 Task: Create a due date automation trigger when advanced on, on the monday after a card is due add basic without the yellow label at 11:00 AM.
Action: Mouse moved to (1190, 351)
Screenshot: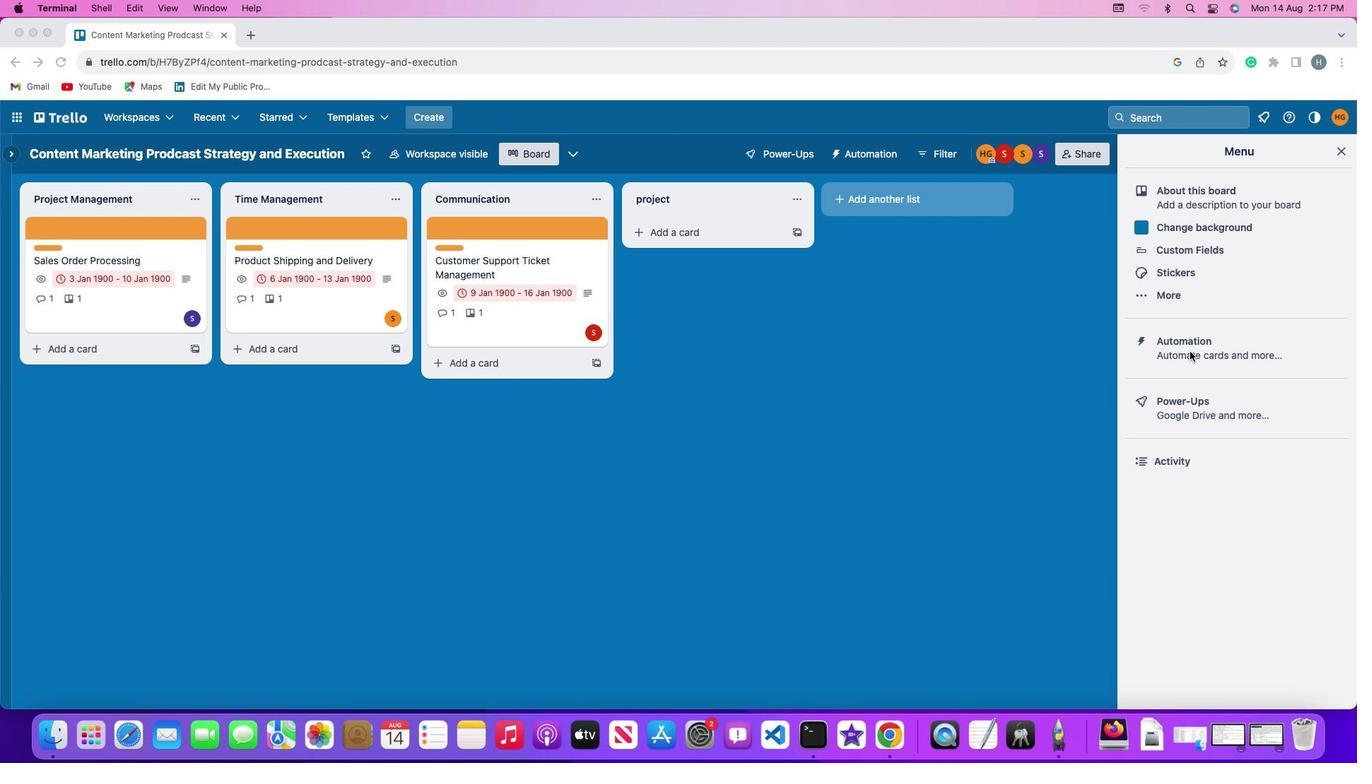 
Action: Mouse pressed left at (1190, 351)
Screenshot: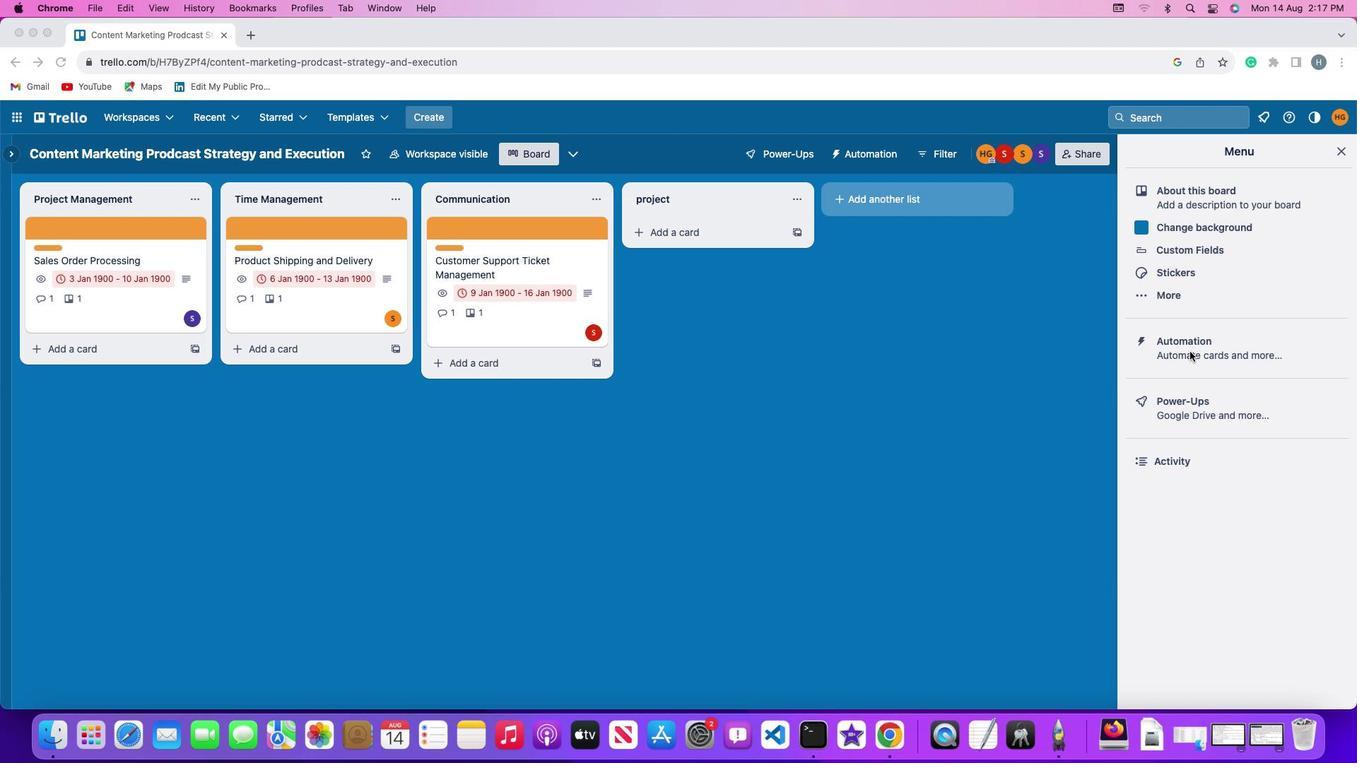 
Action: Mouse pressed left at (1190, 351)
Screenshot: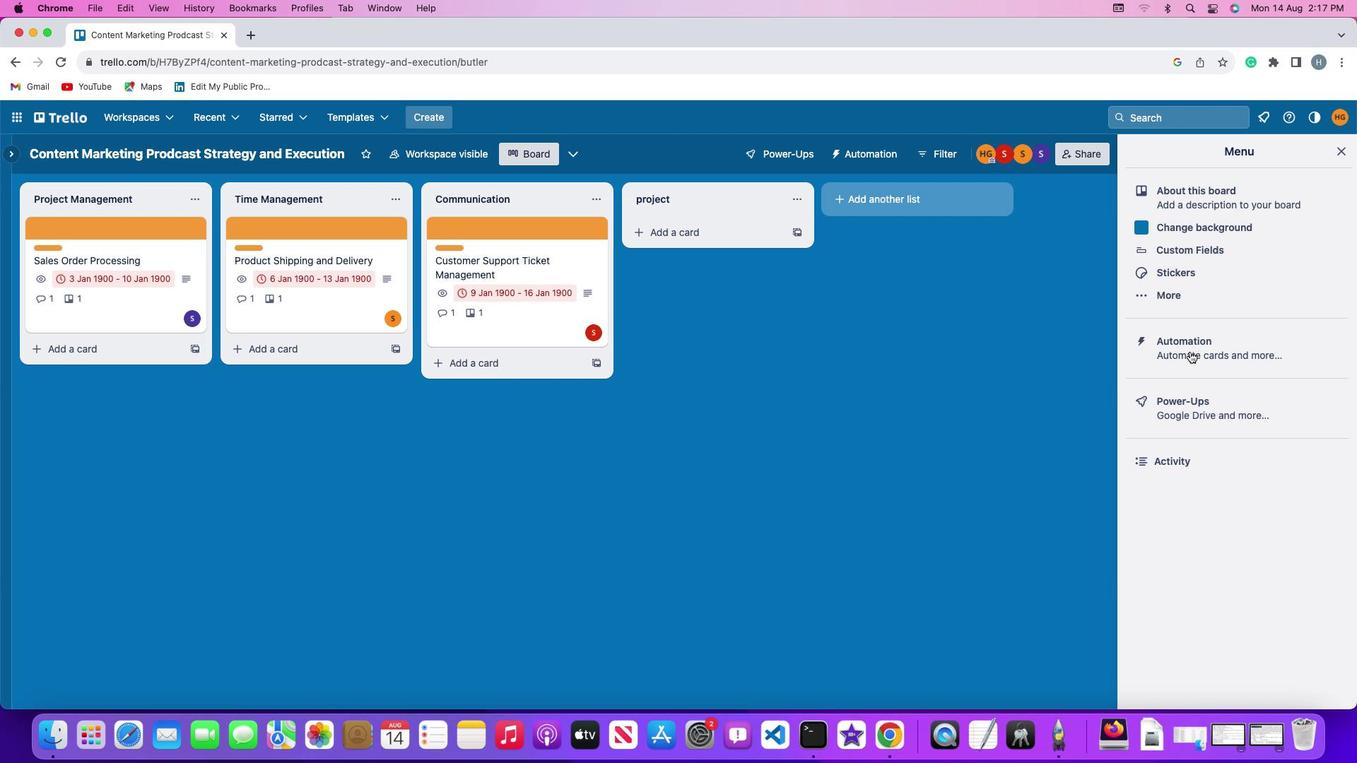 
Action: Mouse moved to (94, 337)
Screenshot: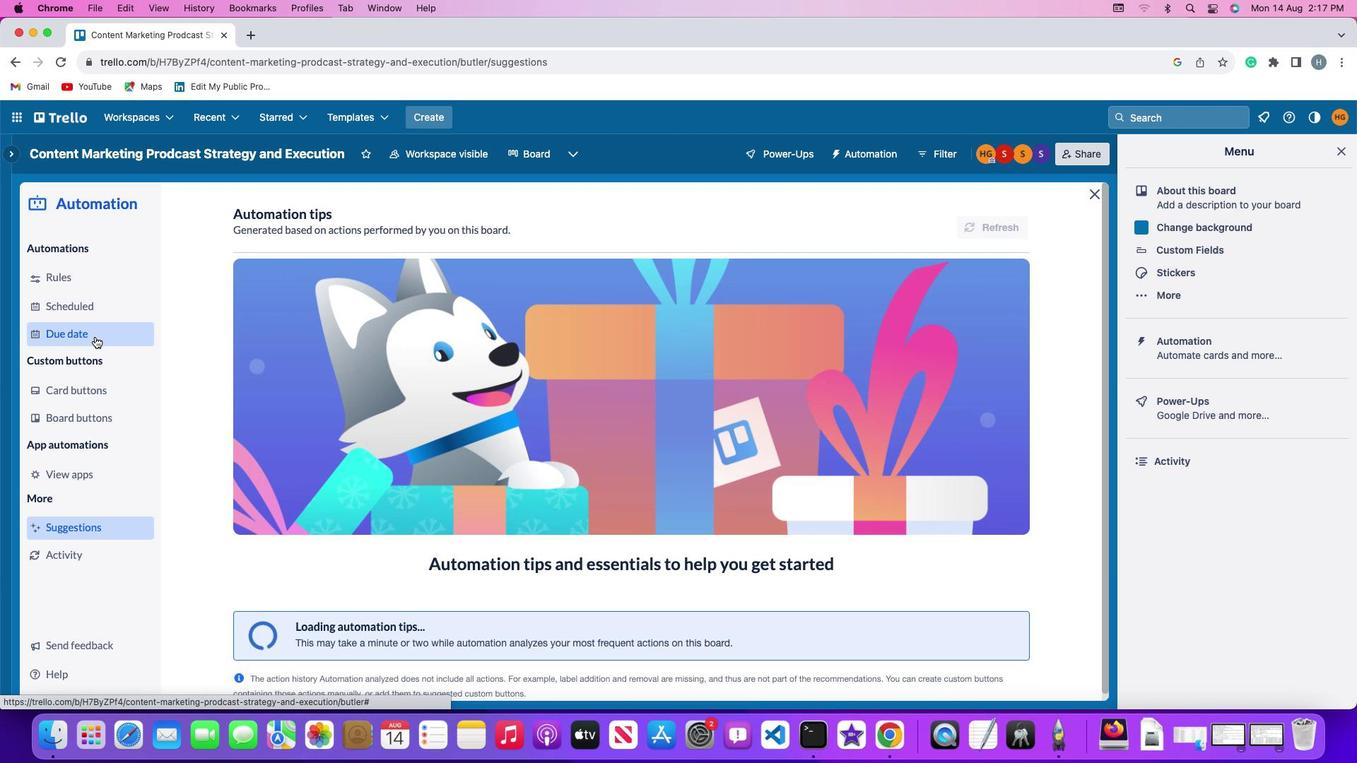 
Action: Mouse pressed left at (94, 337)
Screenshot: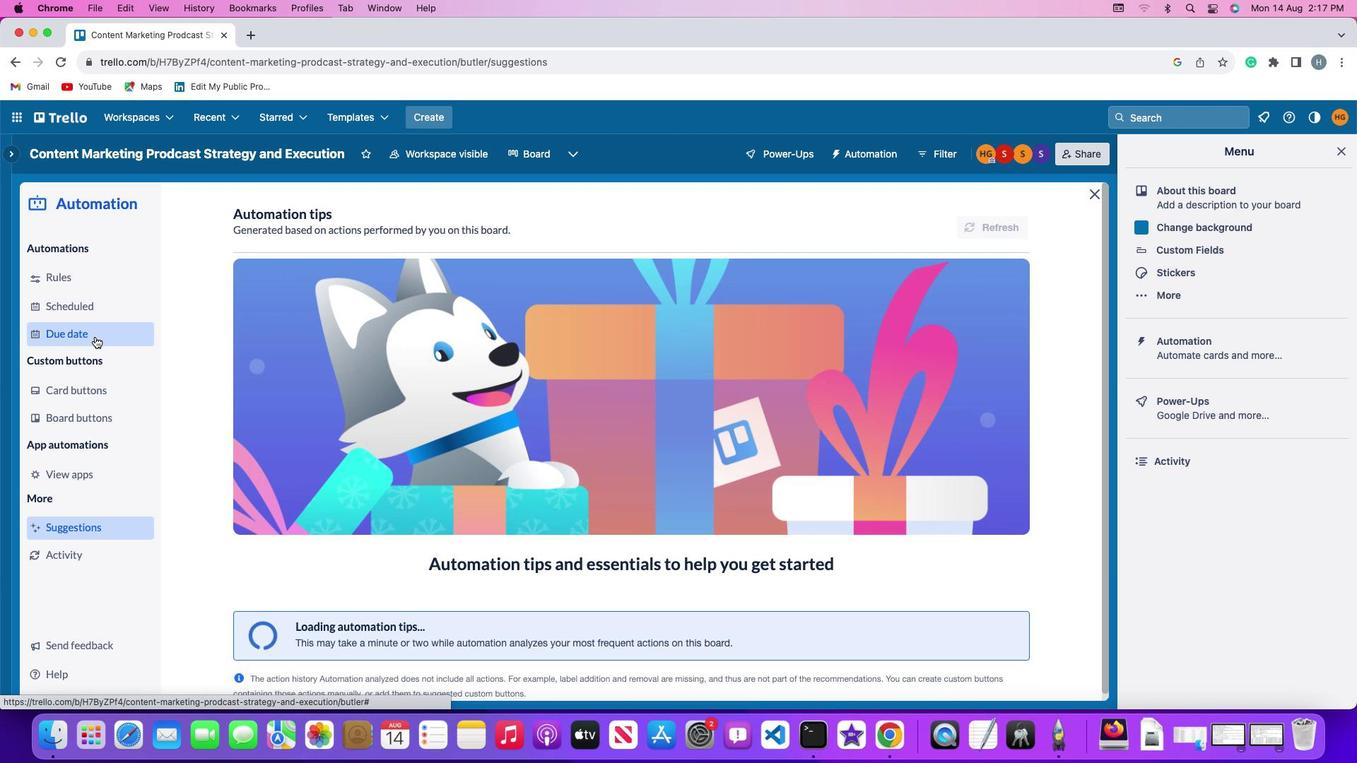 
Action: Mouse moved to (938, 217)
Screenshot: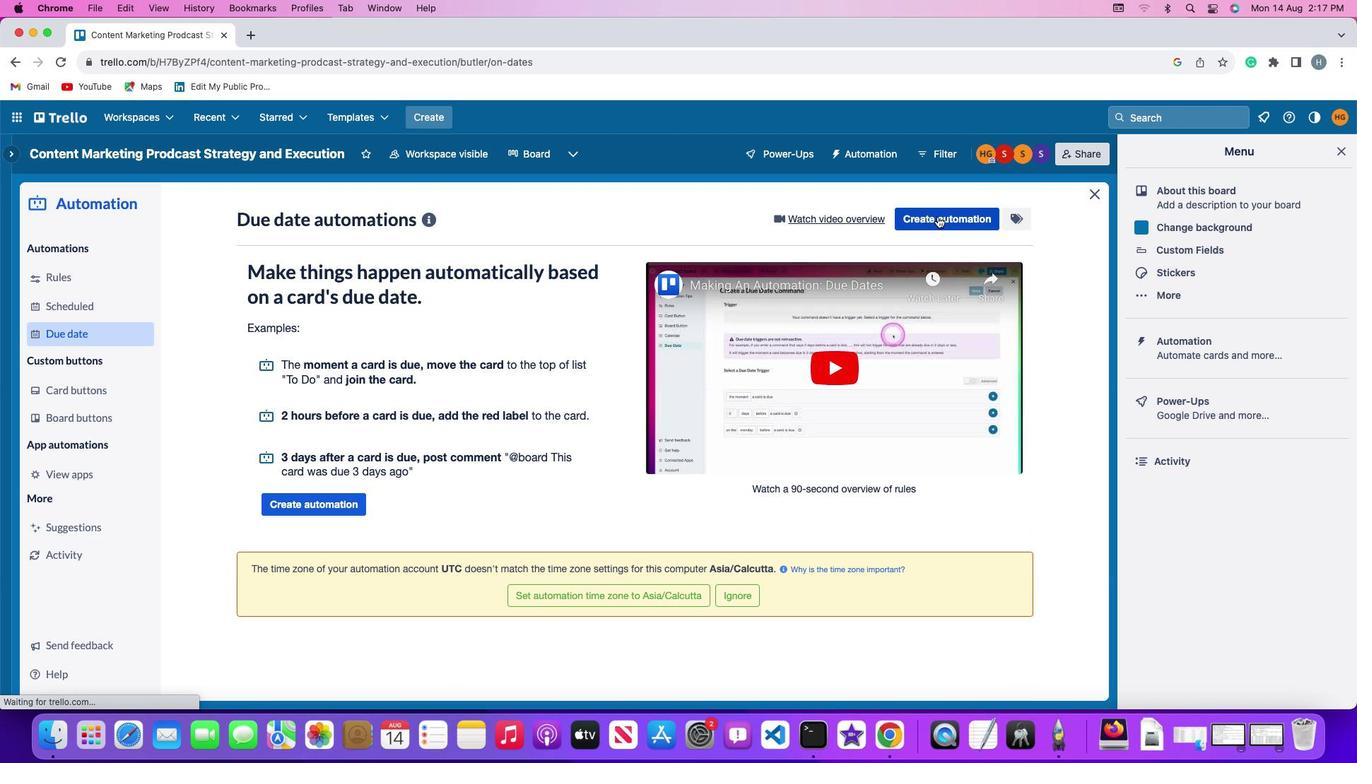 
Action: Mouse pressed left at (938, 217)
Screenshot: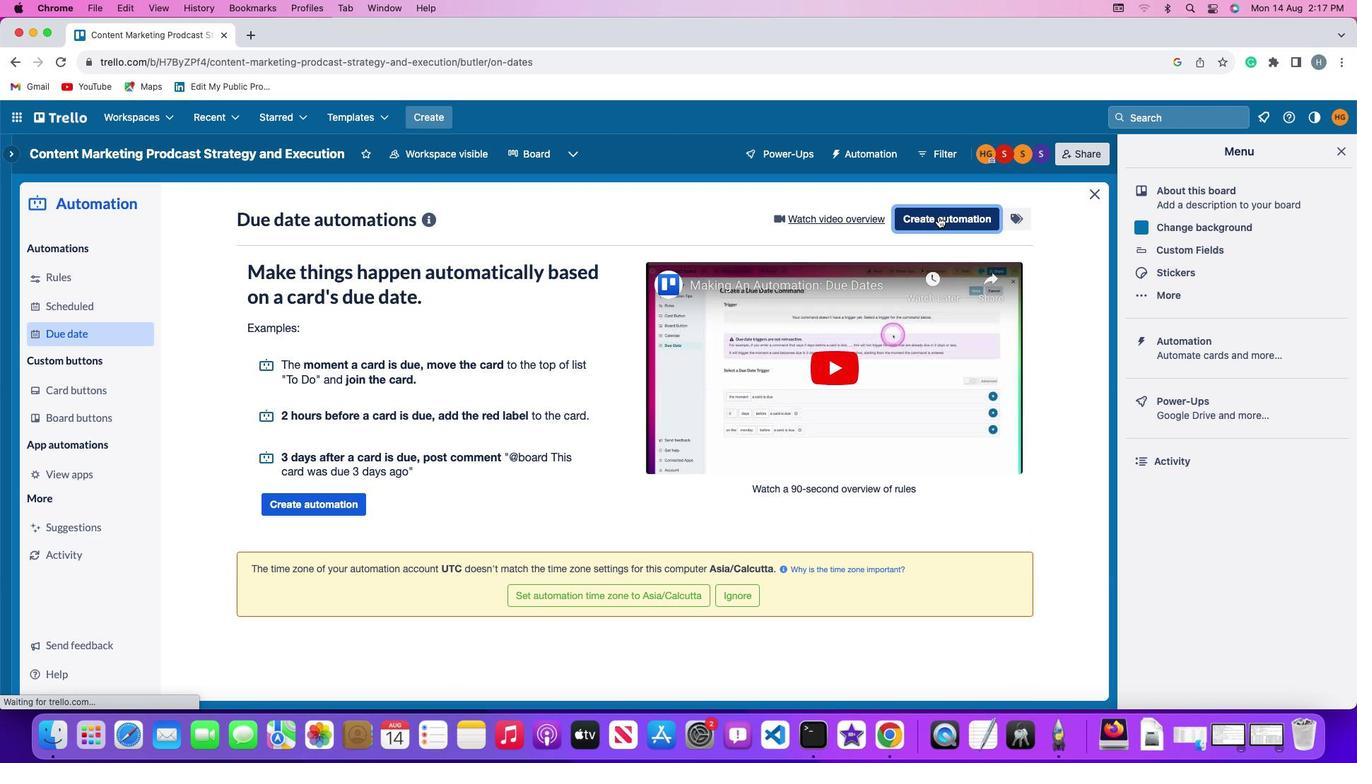 
Action: Mouse moved to (355, 352)
Screenshot: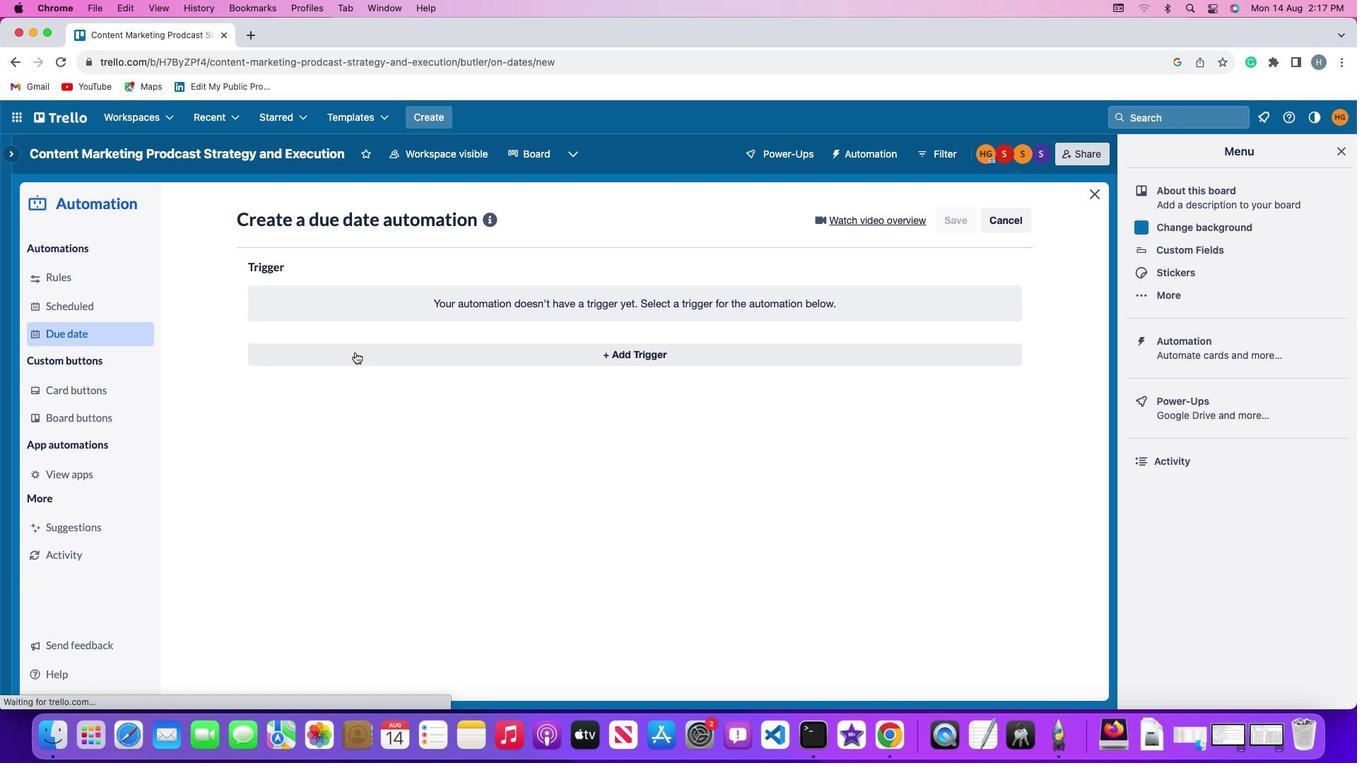 
Action: Mouse pressed left at (355, 352)
Screenshot: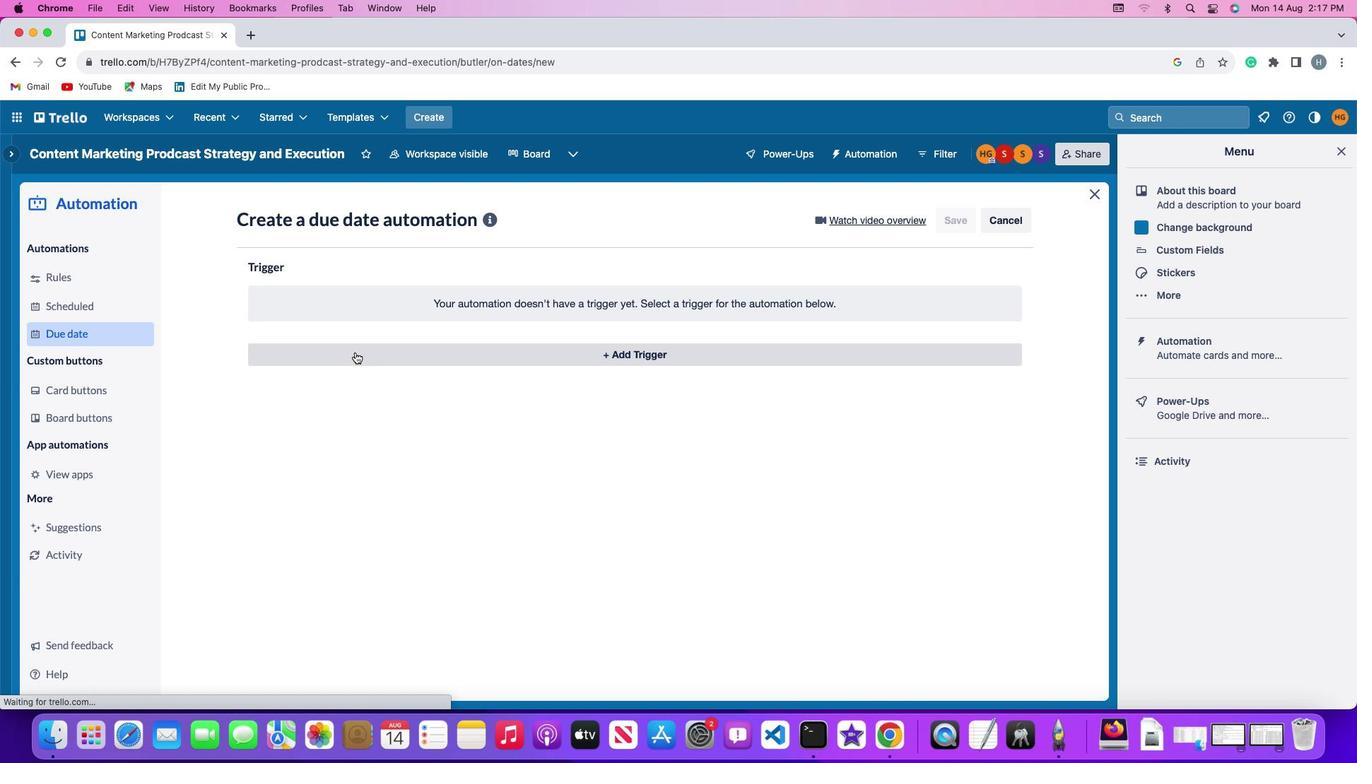
Action: Mouse moved to (321, 612)
Screenshot: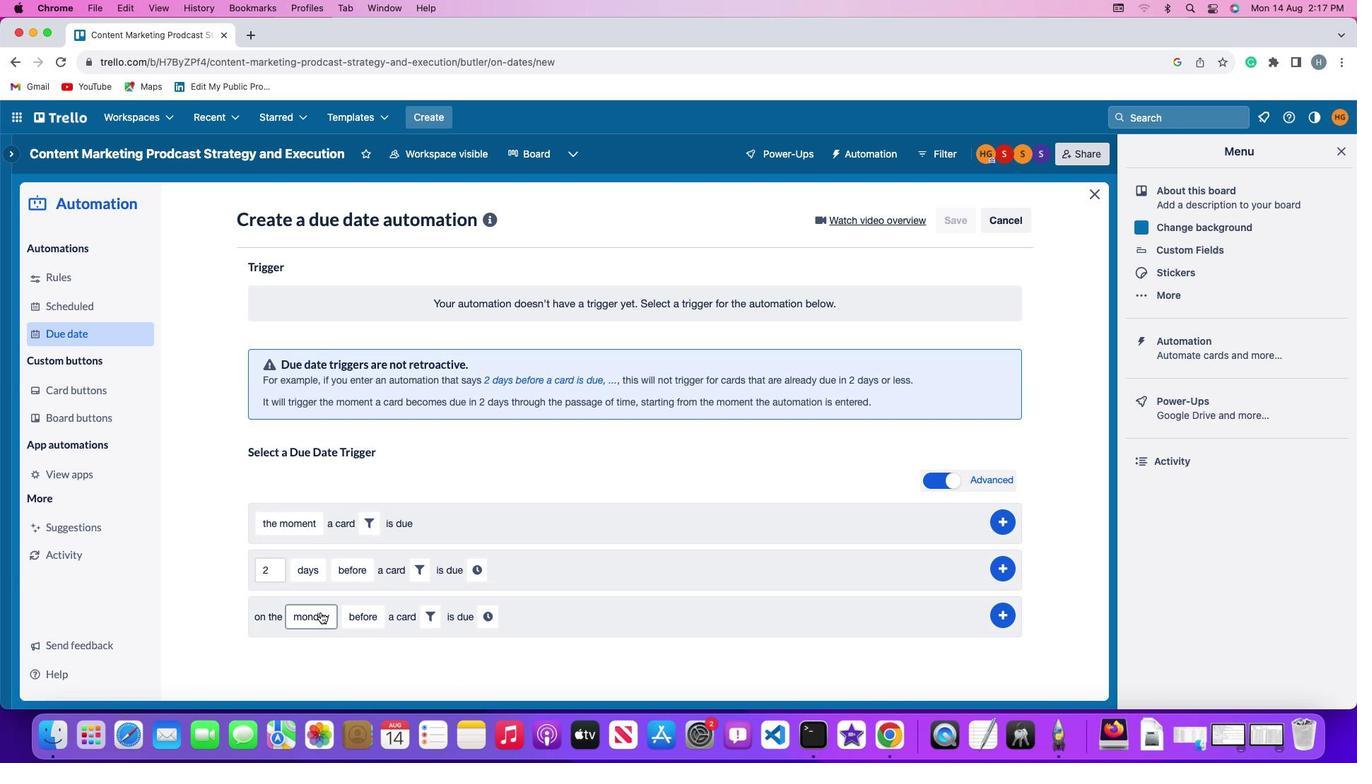 
Action: Mouse pressed left at (321, 612)
Screenshot: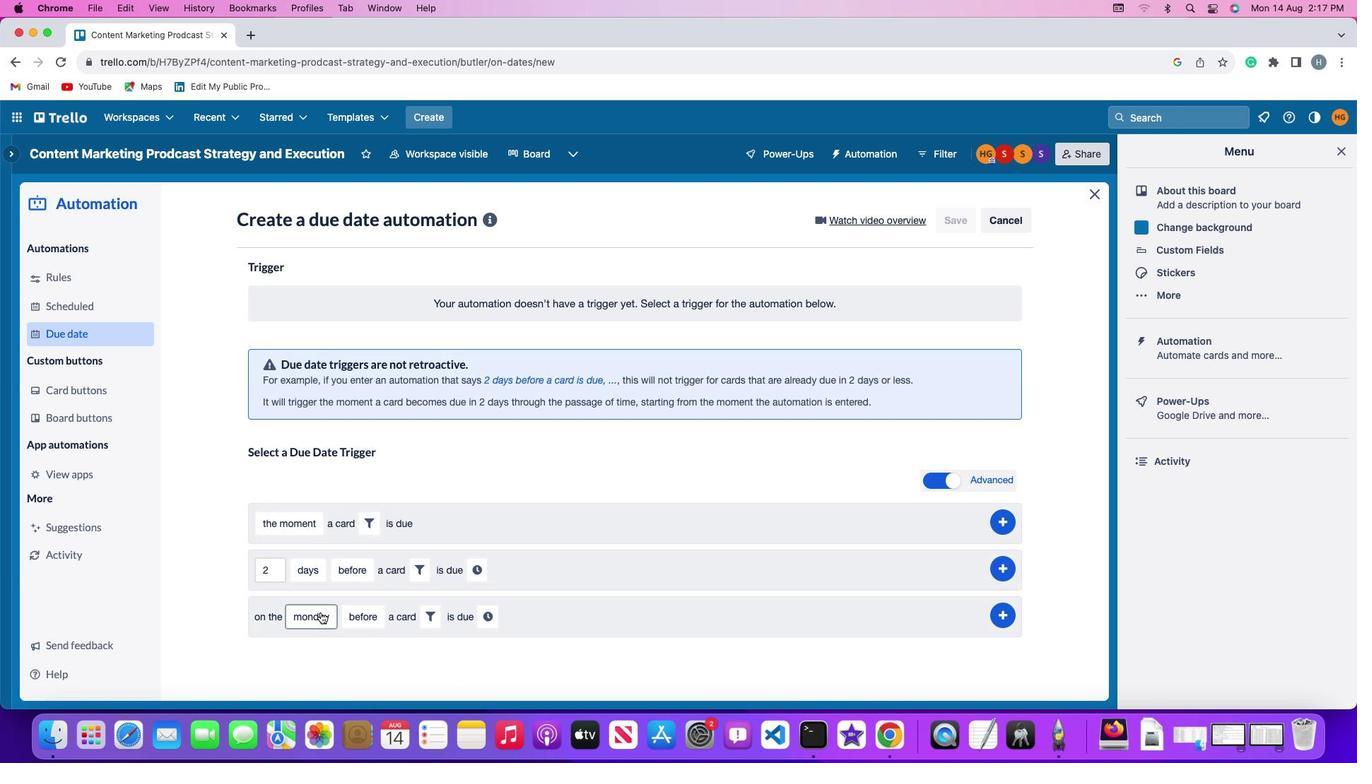 
Action: Mouse moved to (340, 426)
Screenshot: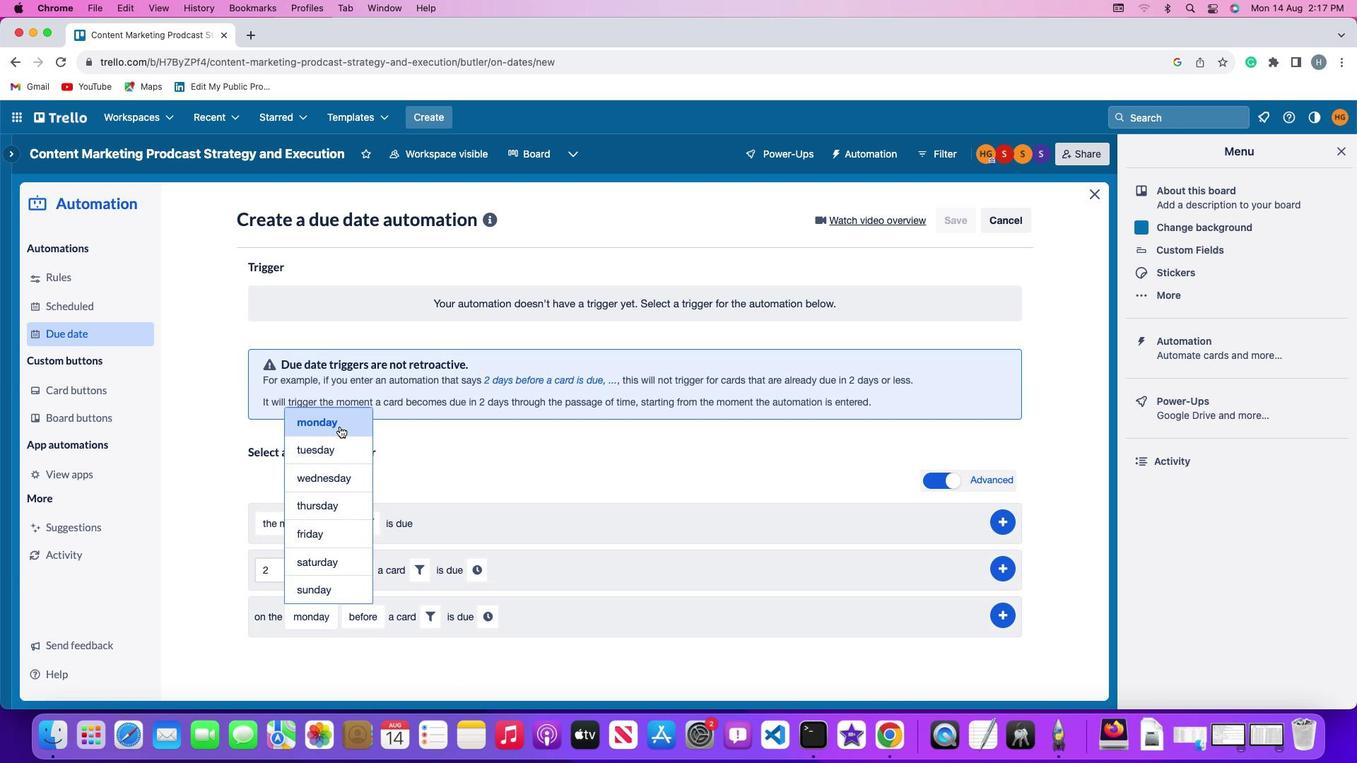 
Action: Mouse pressed left at (340, 426)
Screenshot: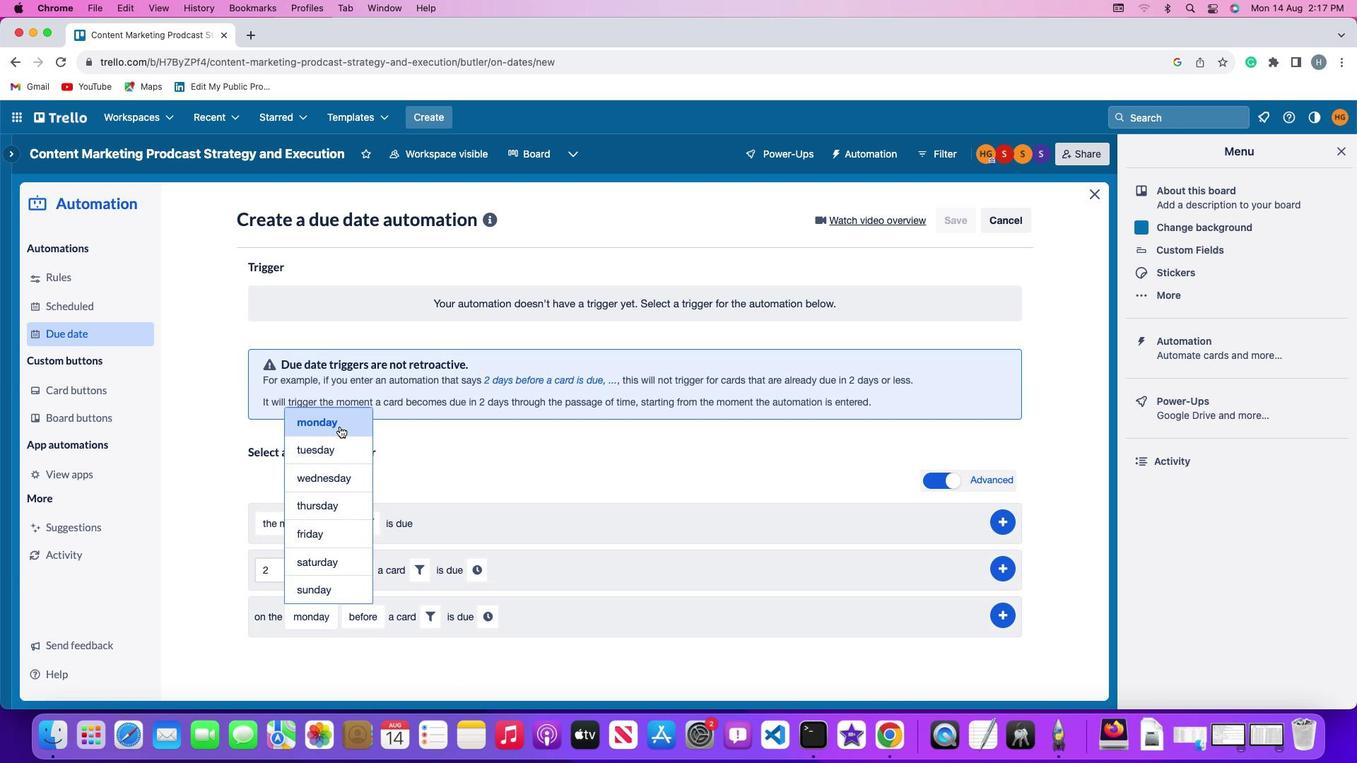 
Action: Mouse moved to (369, 612)
Screenshot: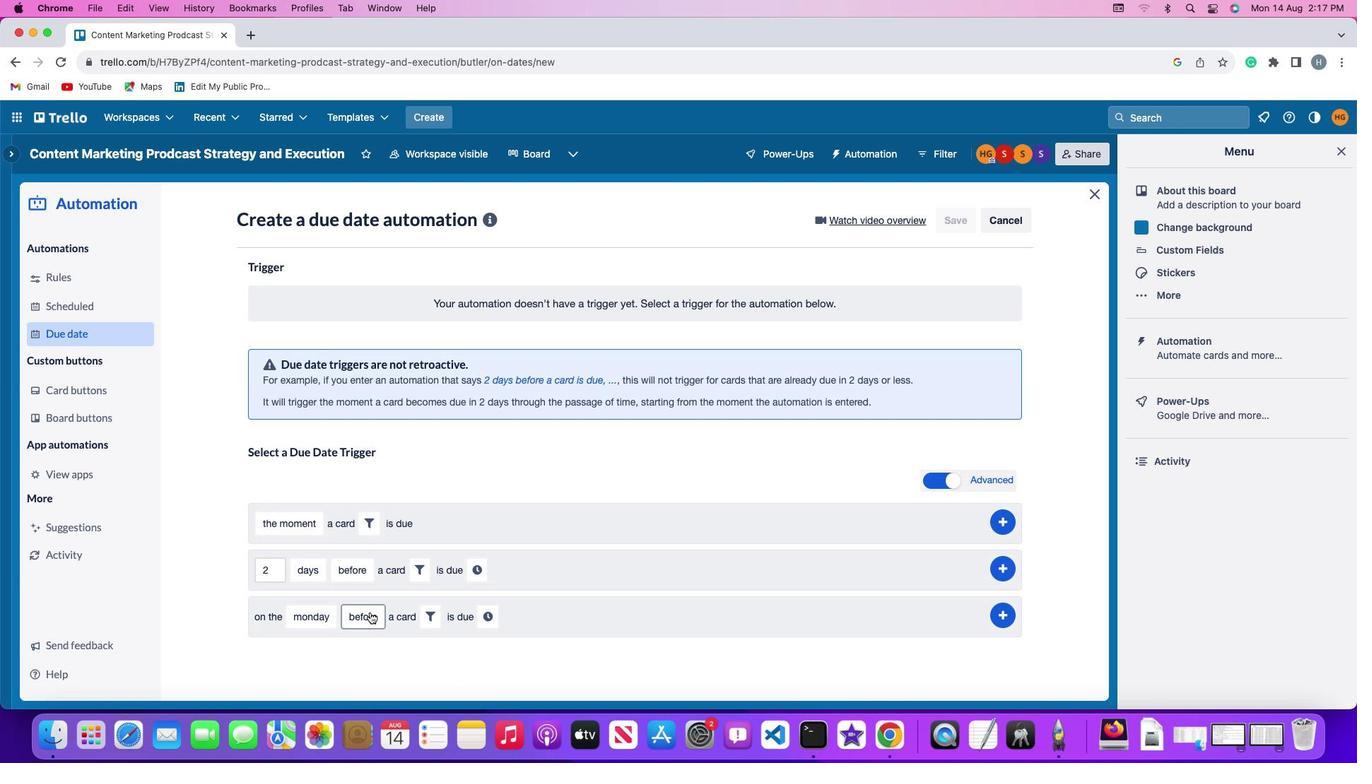 
Action: Mouse pressed left at (369, 612)
Screenshot: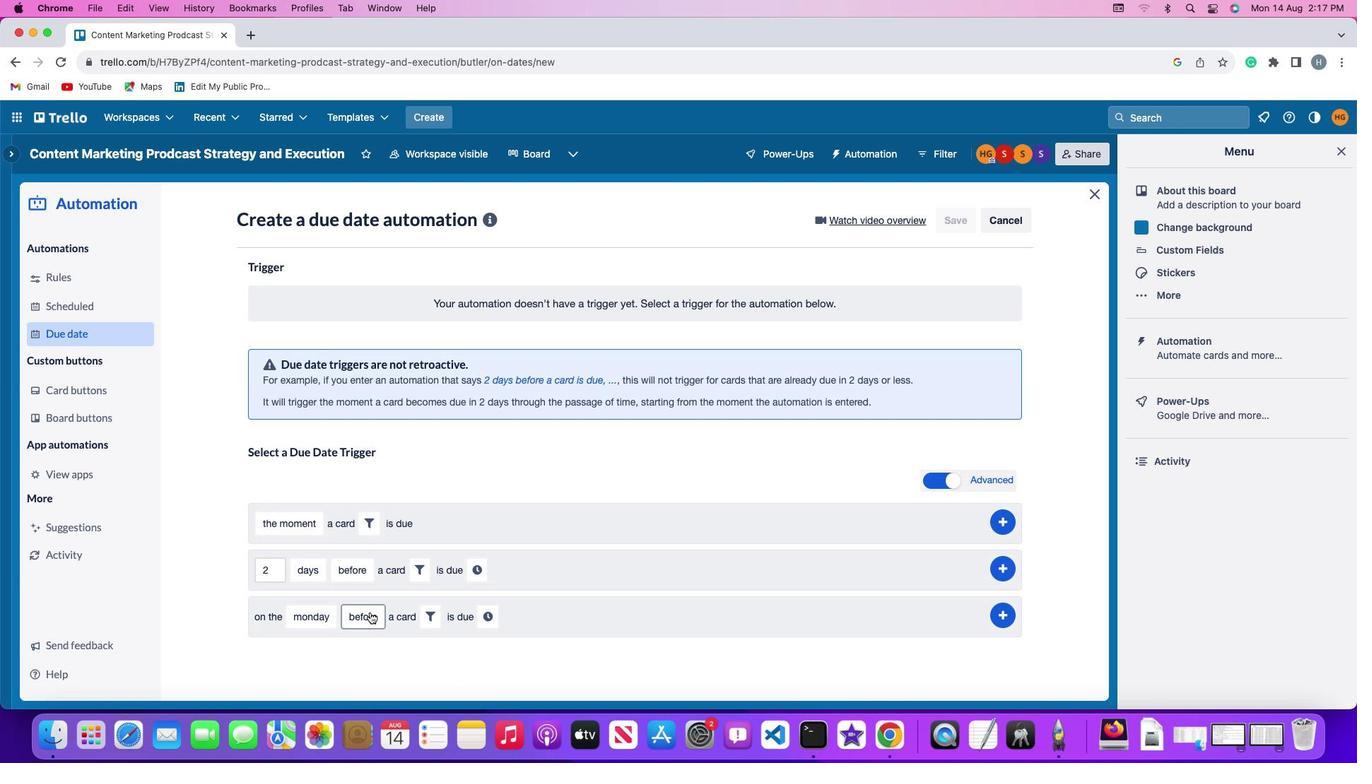 
Action: Mouse moved to (400, 526)
Screenshot: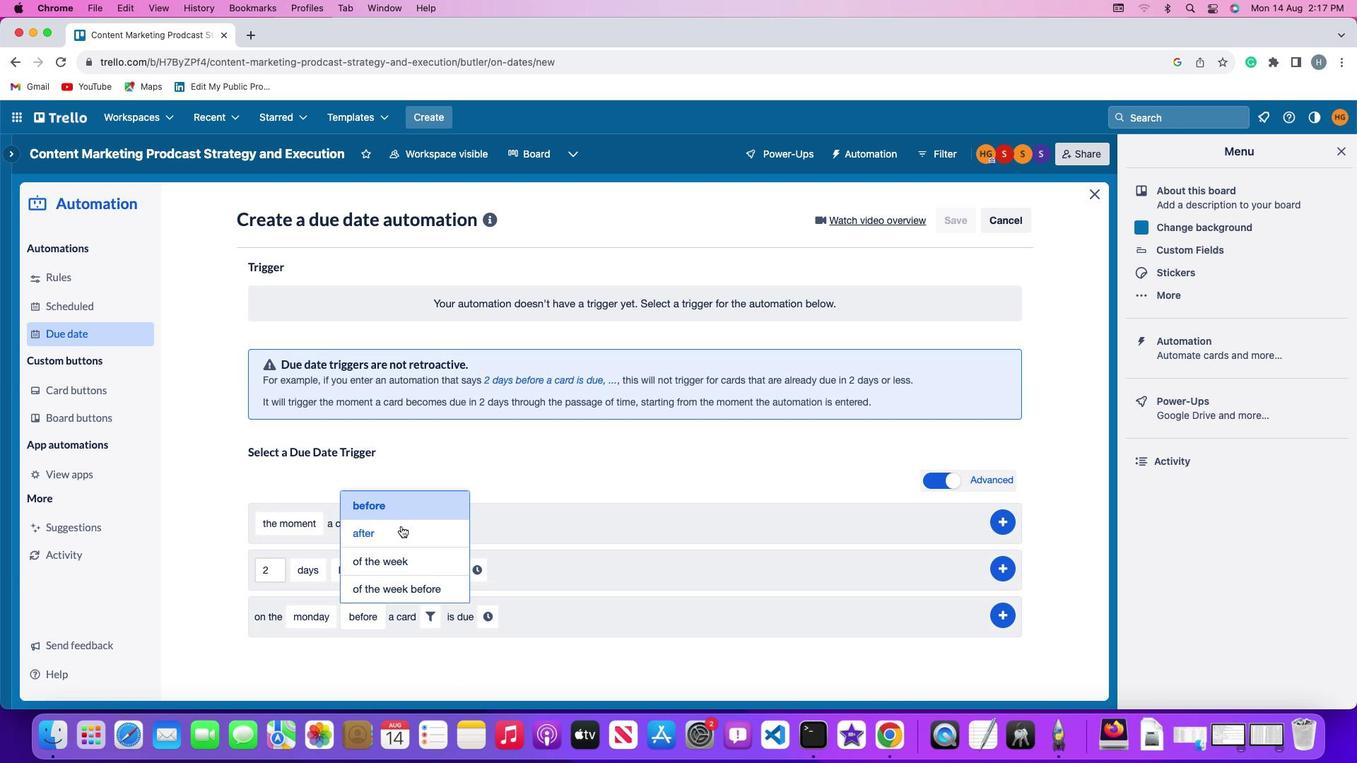 
Action: Mouse pressed left at (400, 526)
Screenshot: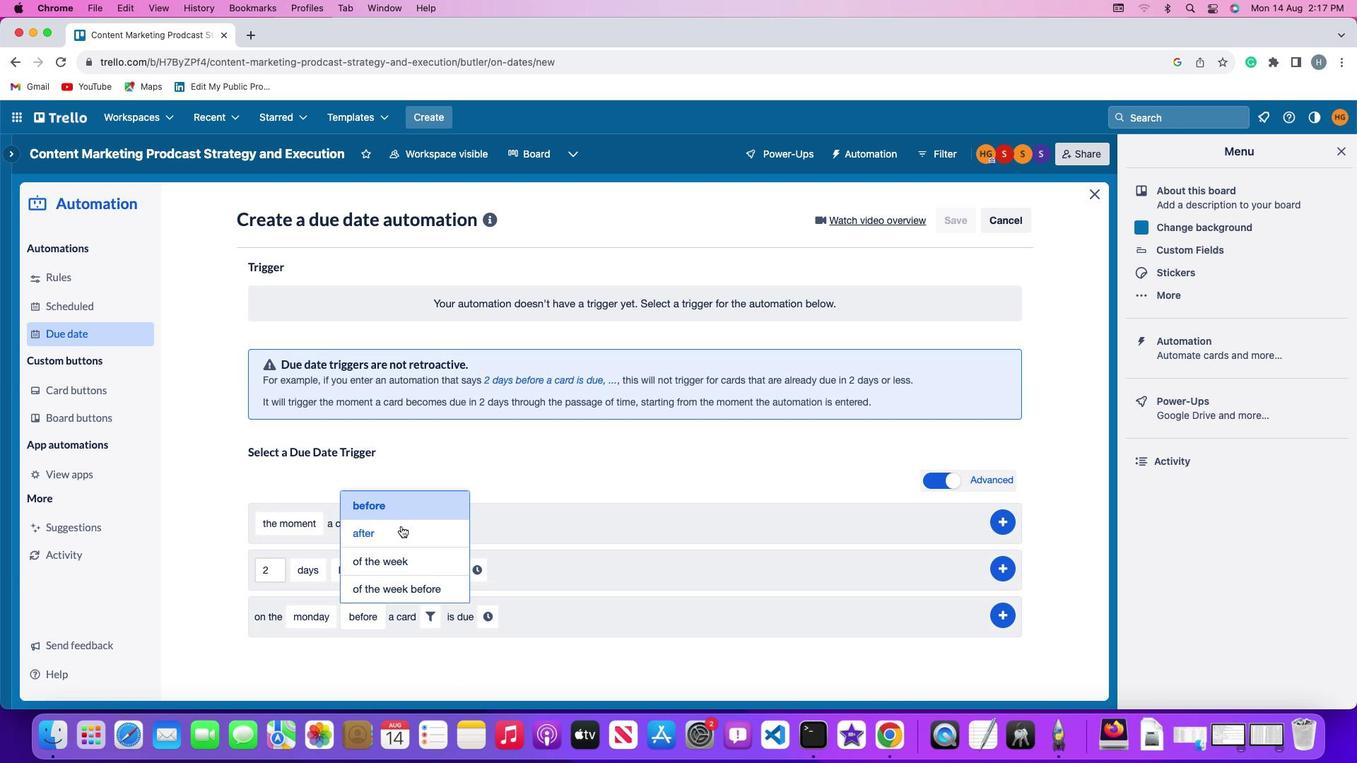 
Action: Mouse moved to (425, 621)
Screenshot: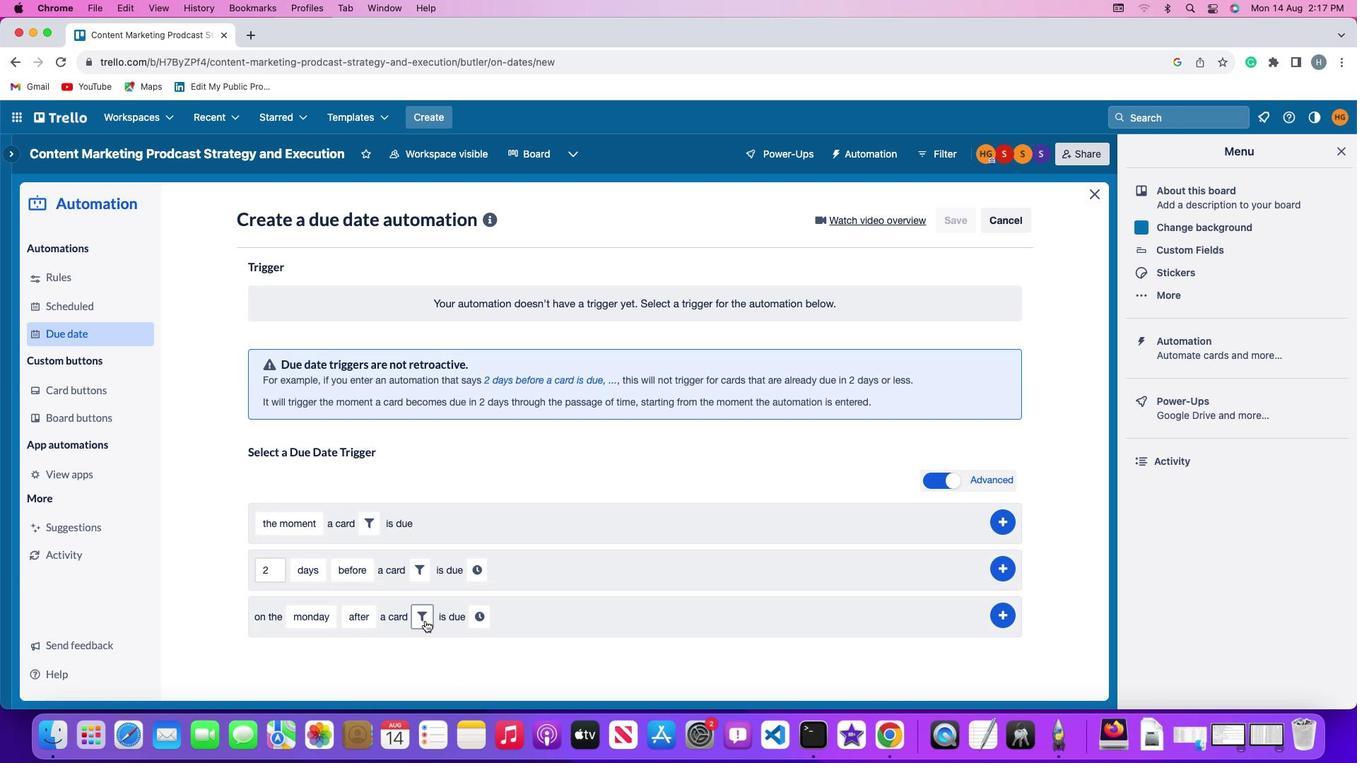 
Action: Mouse pressed left at (425, 621)
Screenshot: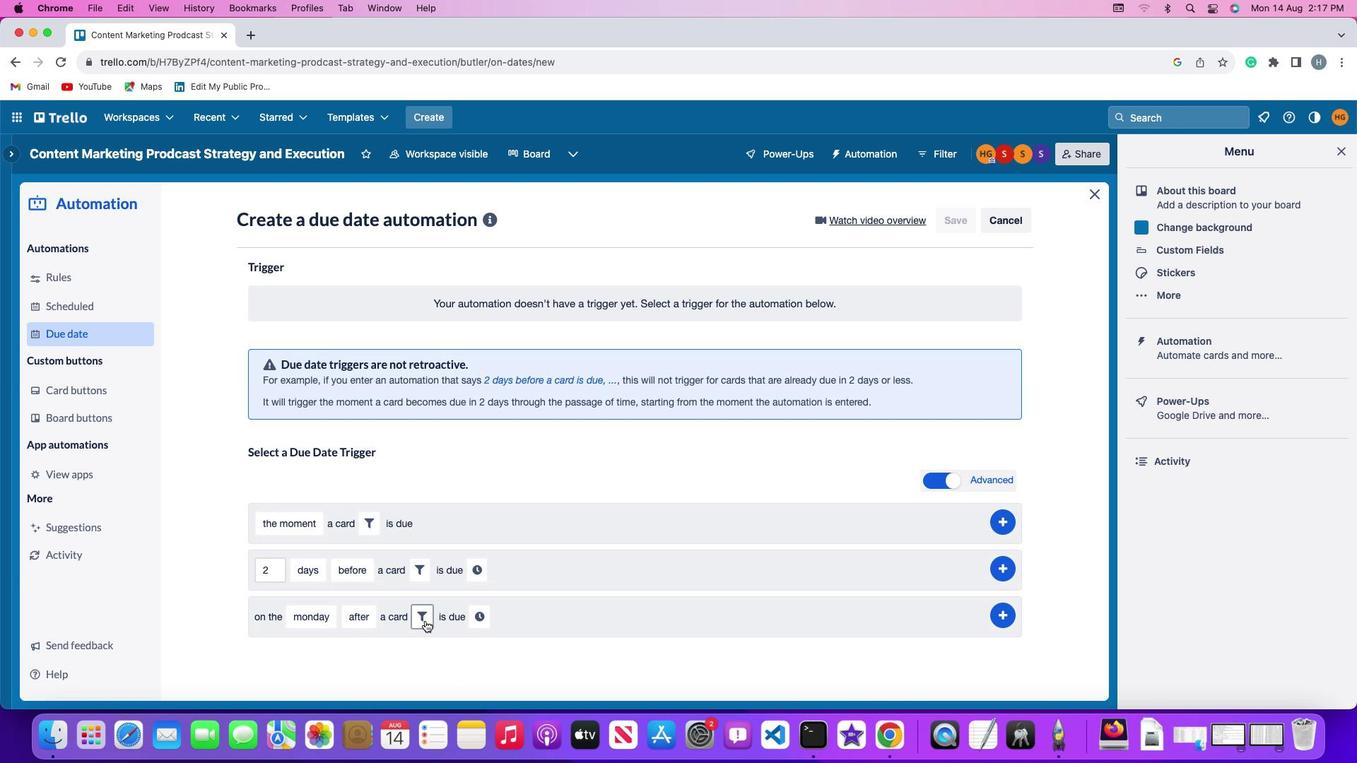 
Action: Mouse moved to (347, 668)
Screenshot: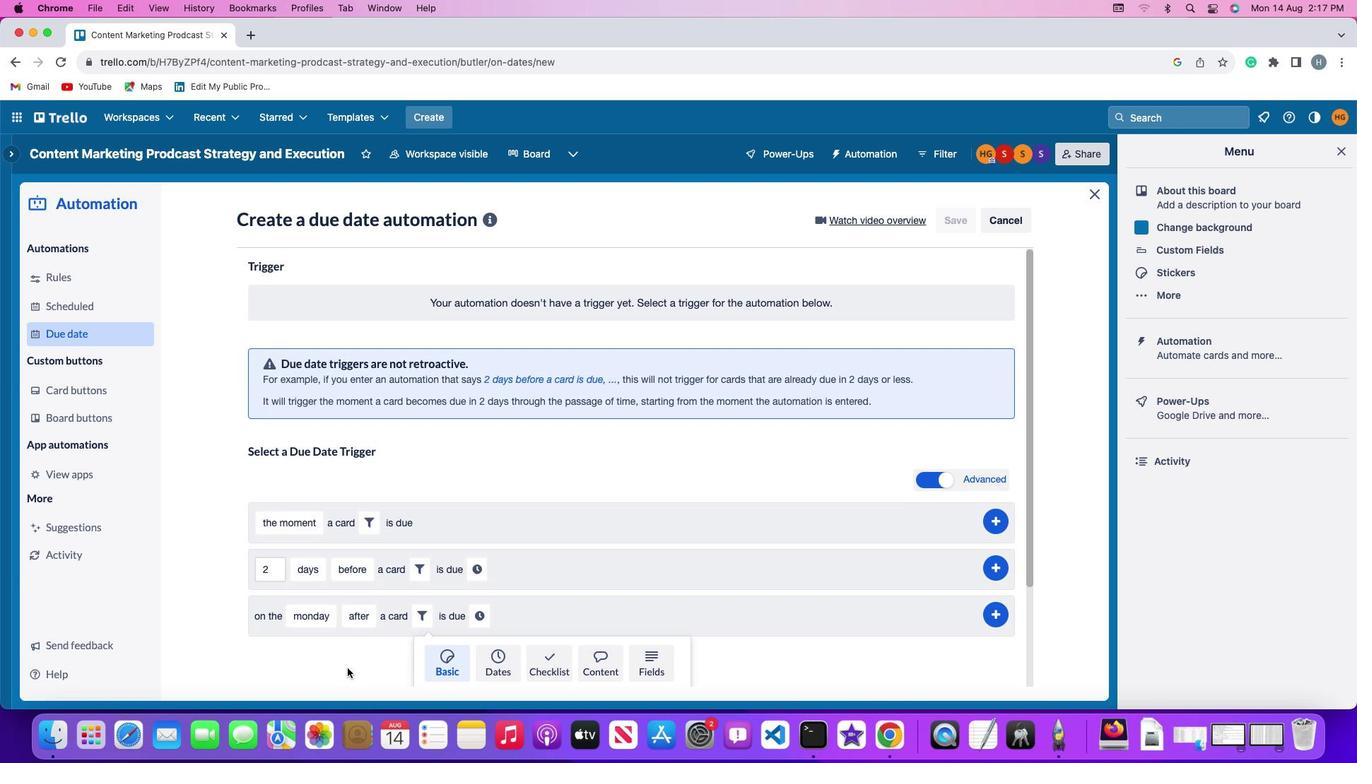 
Action: Mouse scrolled (347, 668) with delta (0, 0)
Screenshot: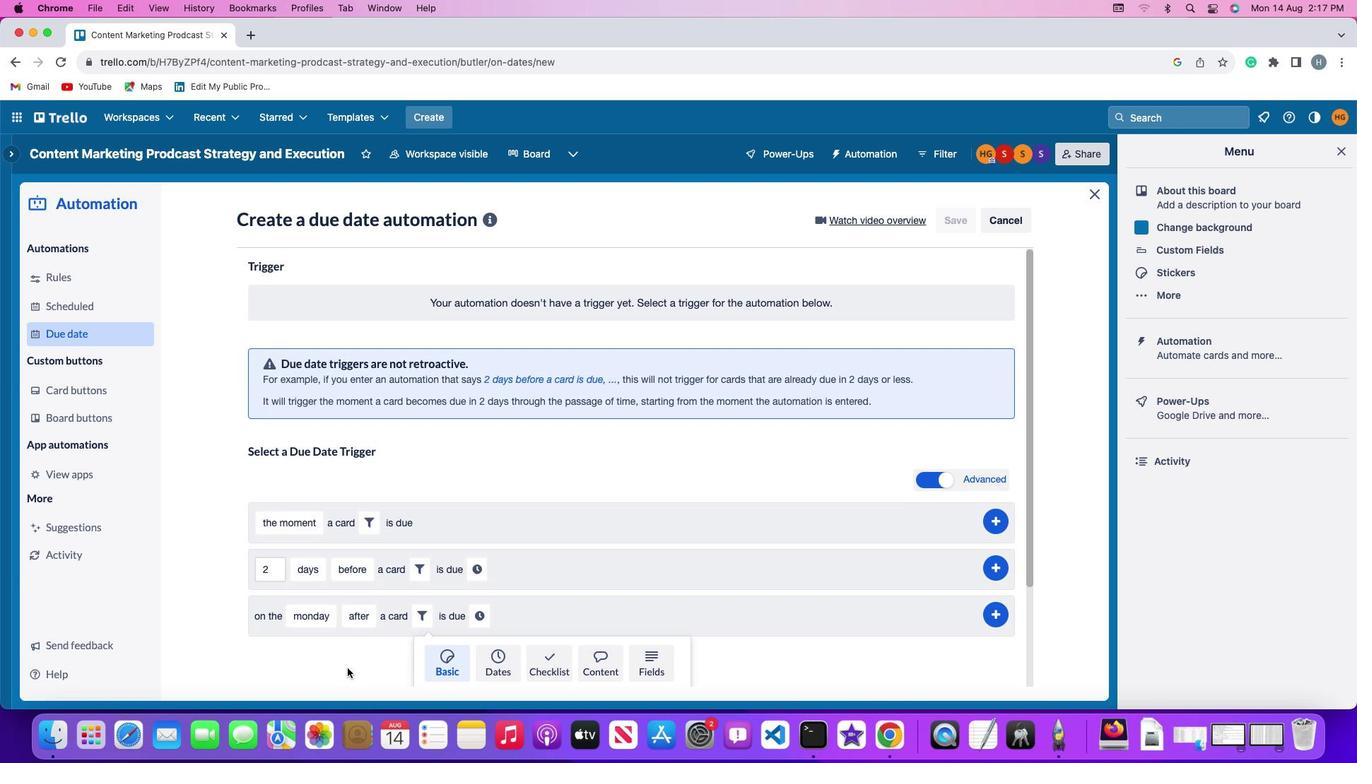 
Action: Mouse scrolled (347, 668) with delta (0, 0)
Screenshot: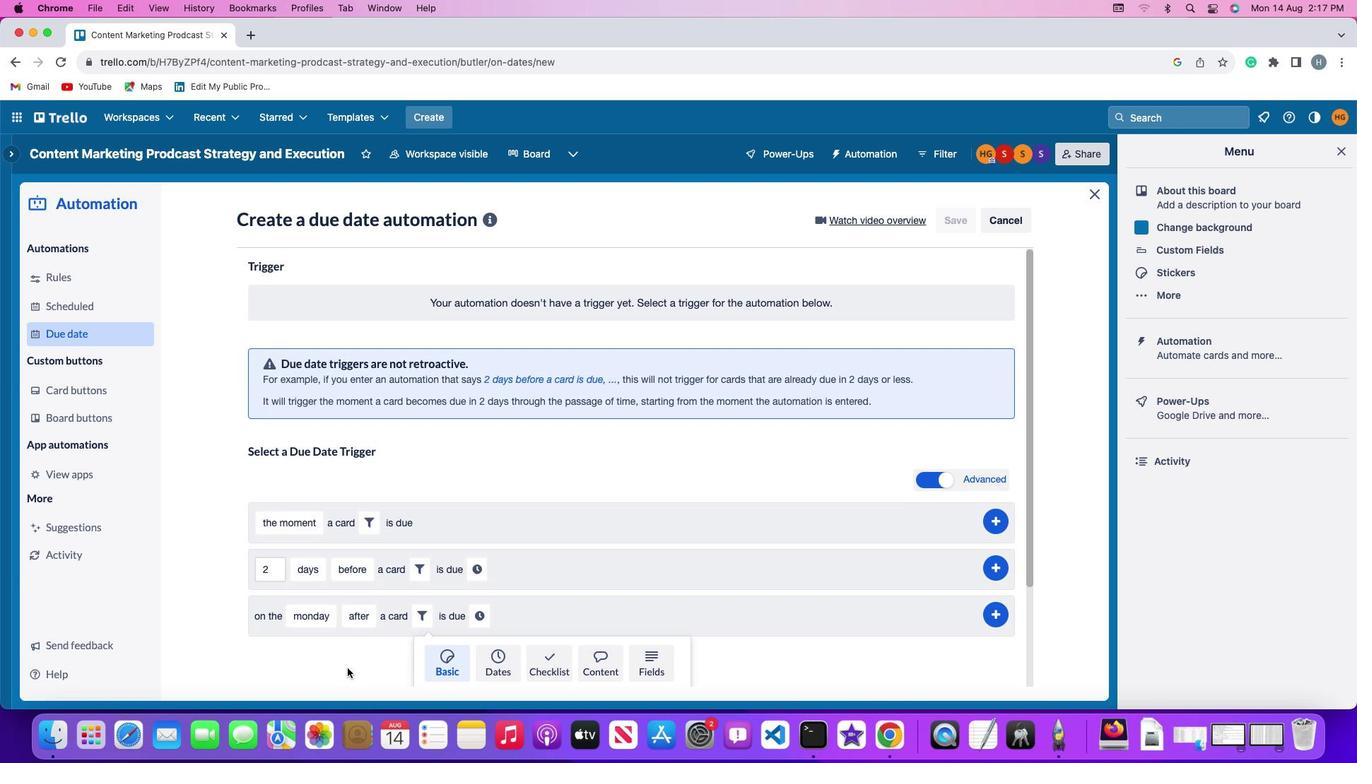 
Action: Mouse scrolled (347, 668) with delta (0, -2)
Screenshot: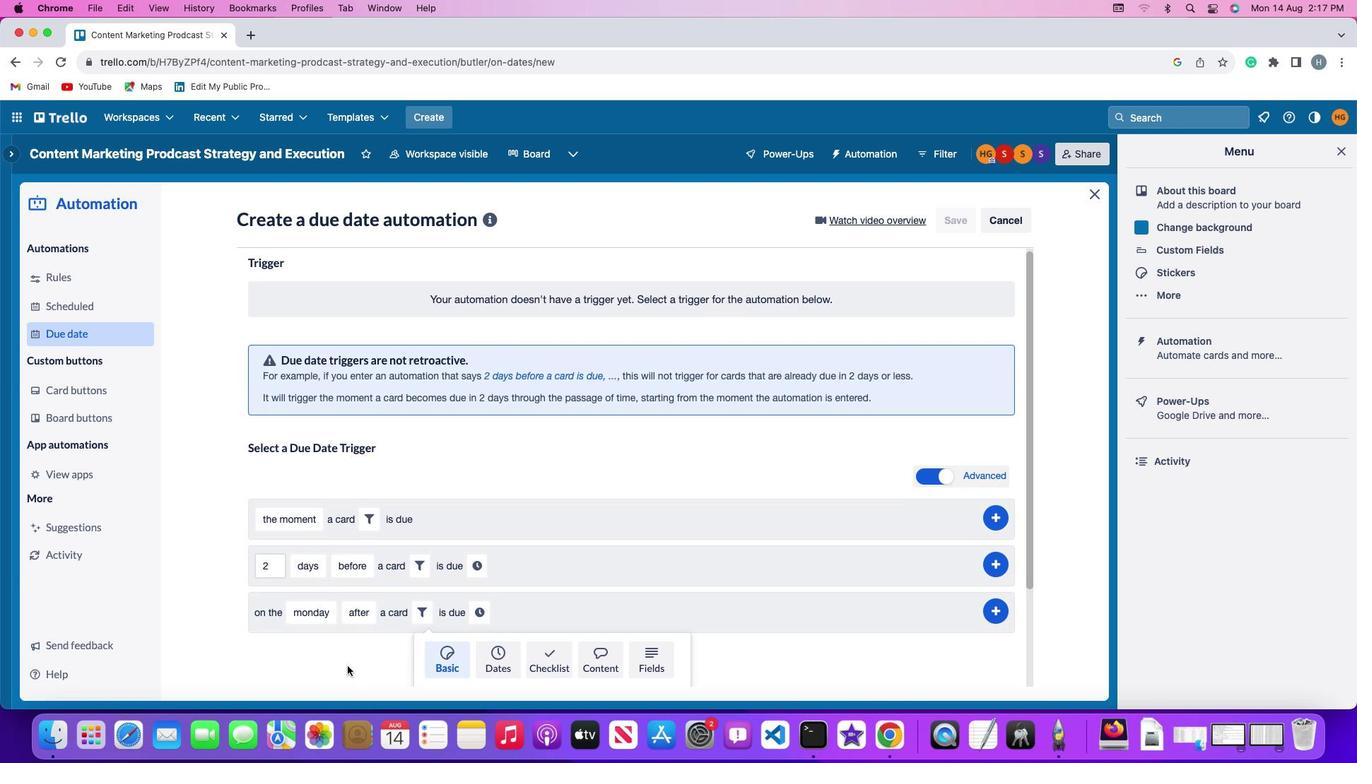 
Action: Mouse moved to (347, 668)
Screenshot: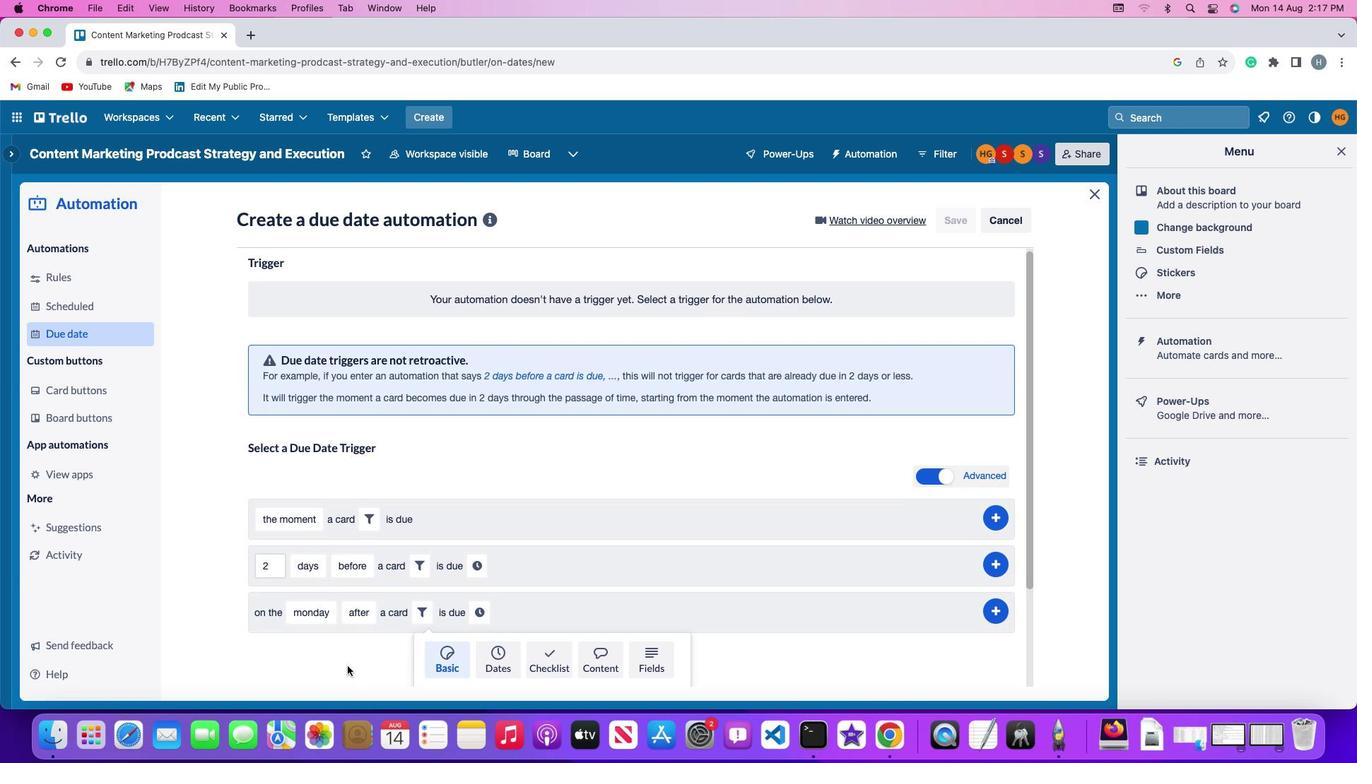 
Action: Mouse scrolled (347, 668) with delta (0, -3)
Screenshot: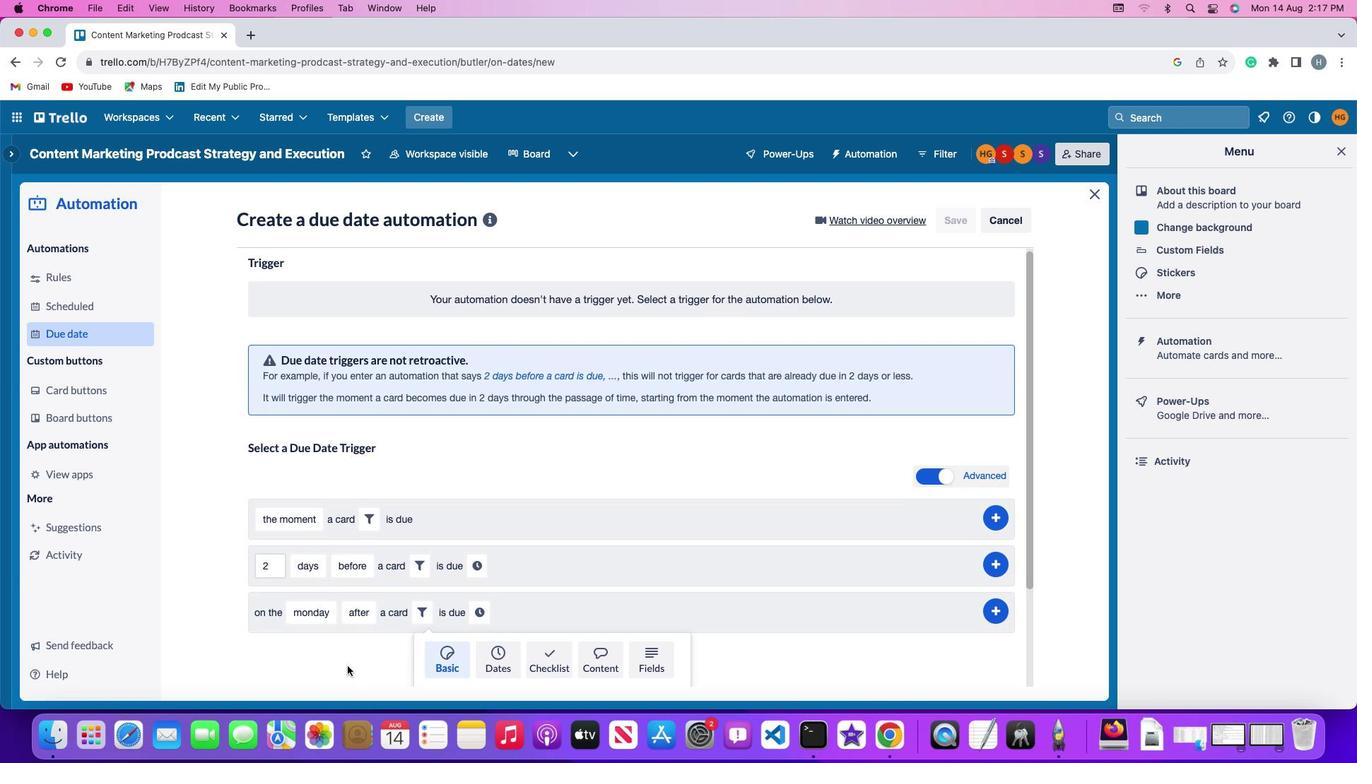 
Action: Mouse moved to (347, 666)
Screenshot: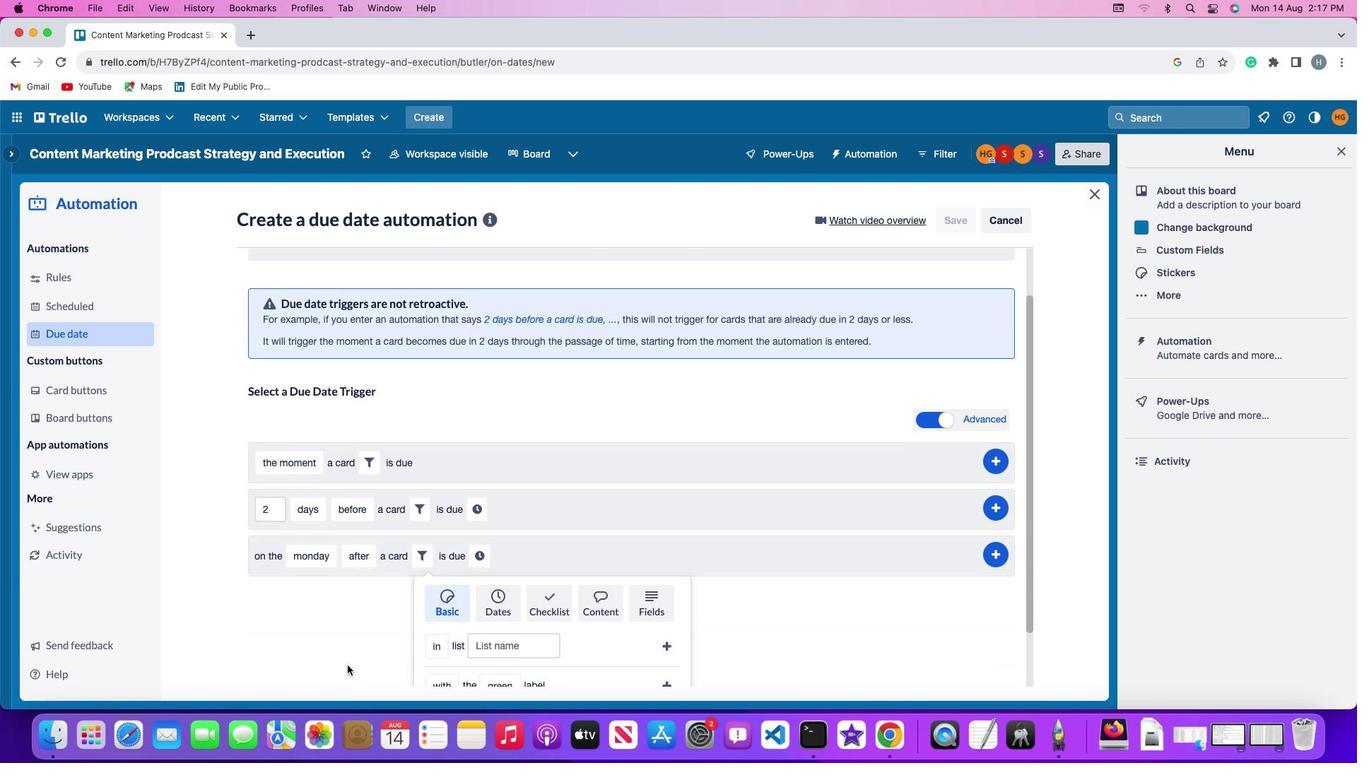 
Action: Mouse scrolled (347, 666) with delta (0, 0)
Screenshot: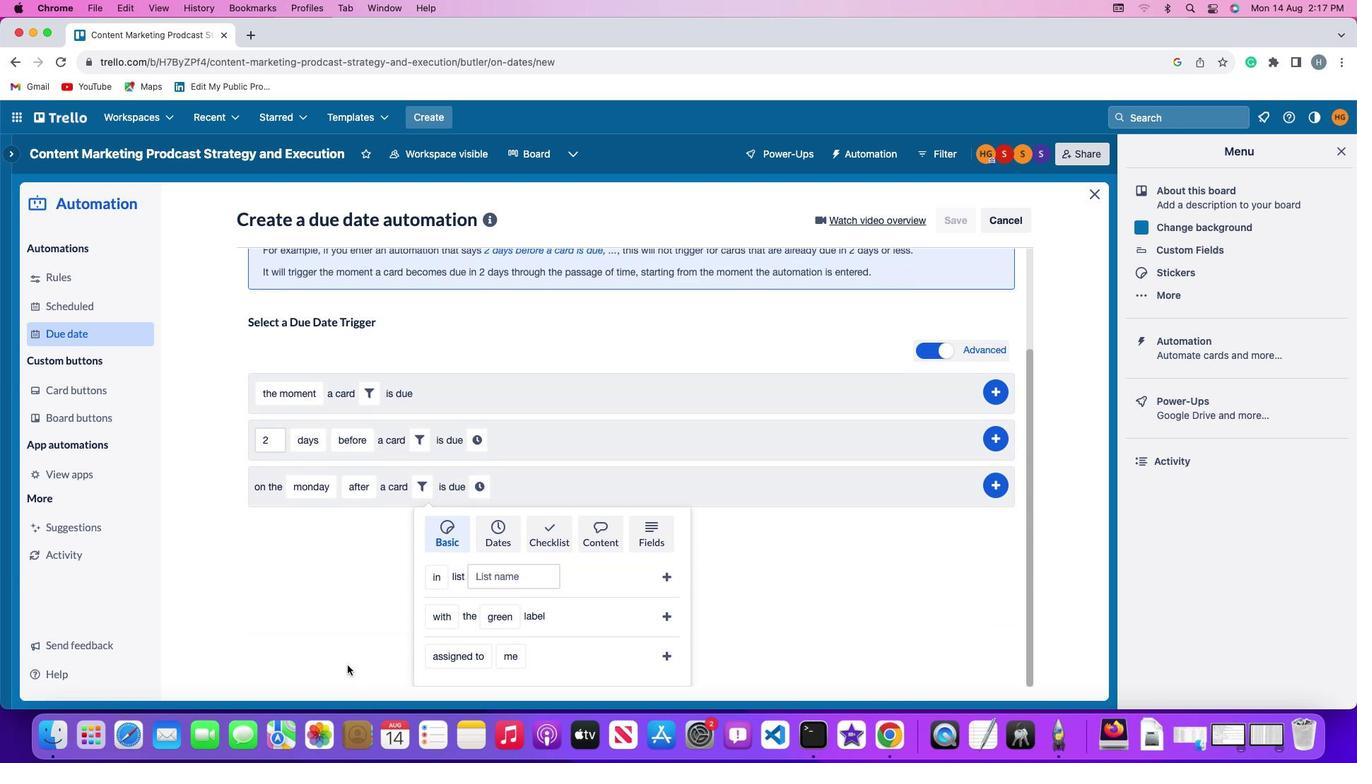 
Action: Mouse scrolled (347, 666) with delta (0, 0)
Screenshot: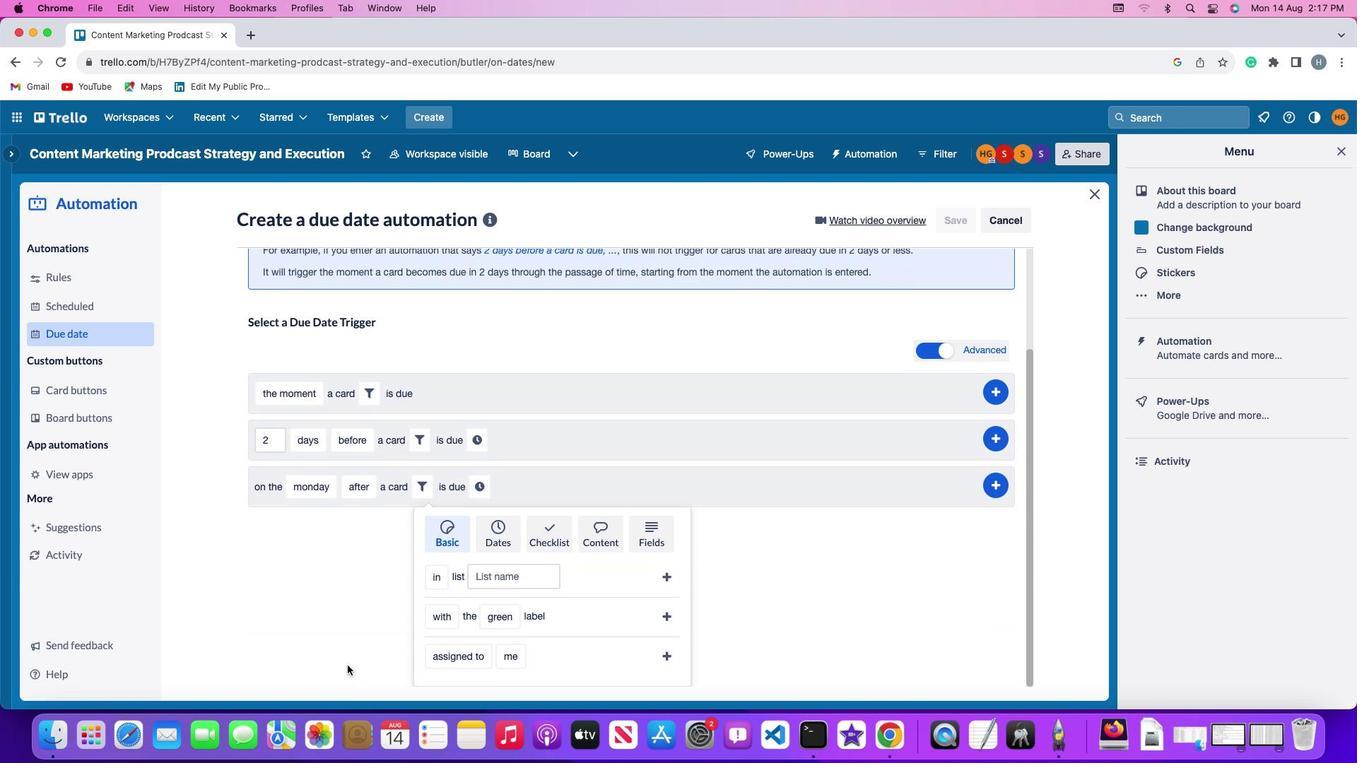 
Action: Mouse scrolled (347, 666) with delta (0, -2)
Screenshot: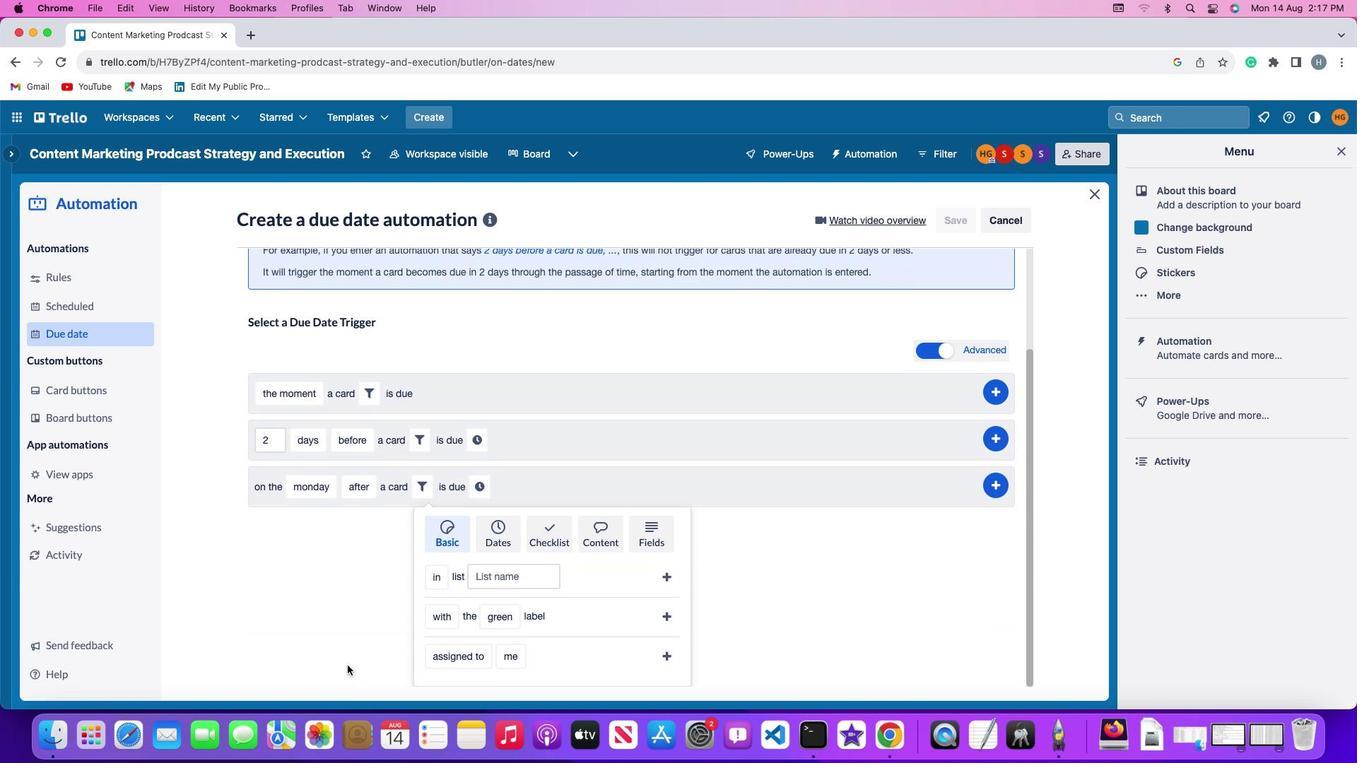 
Action: Mouse scrolled (347, 666) with delta (0, -2)
Screenshot: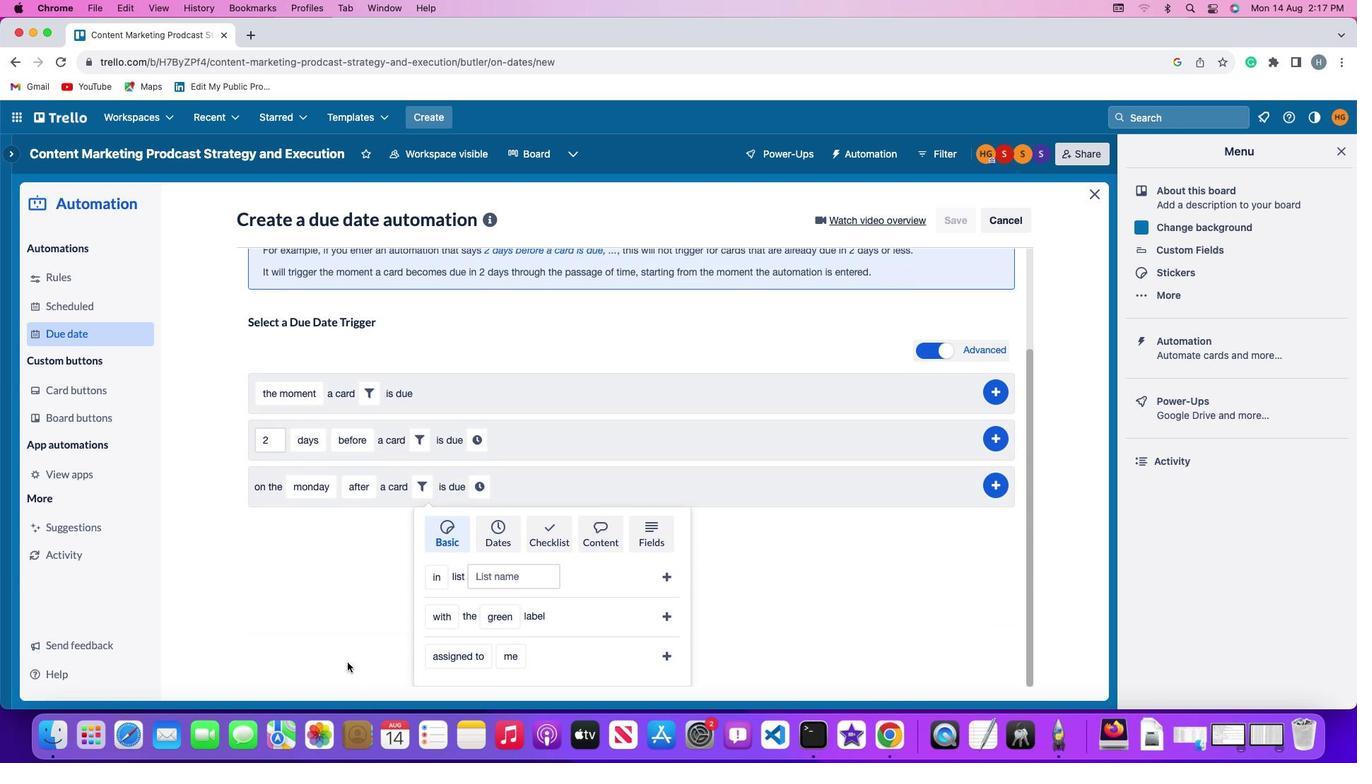 
Action: Mouse moved to (433, 611)
Screenshot: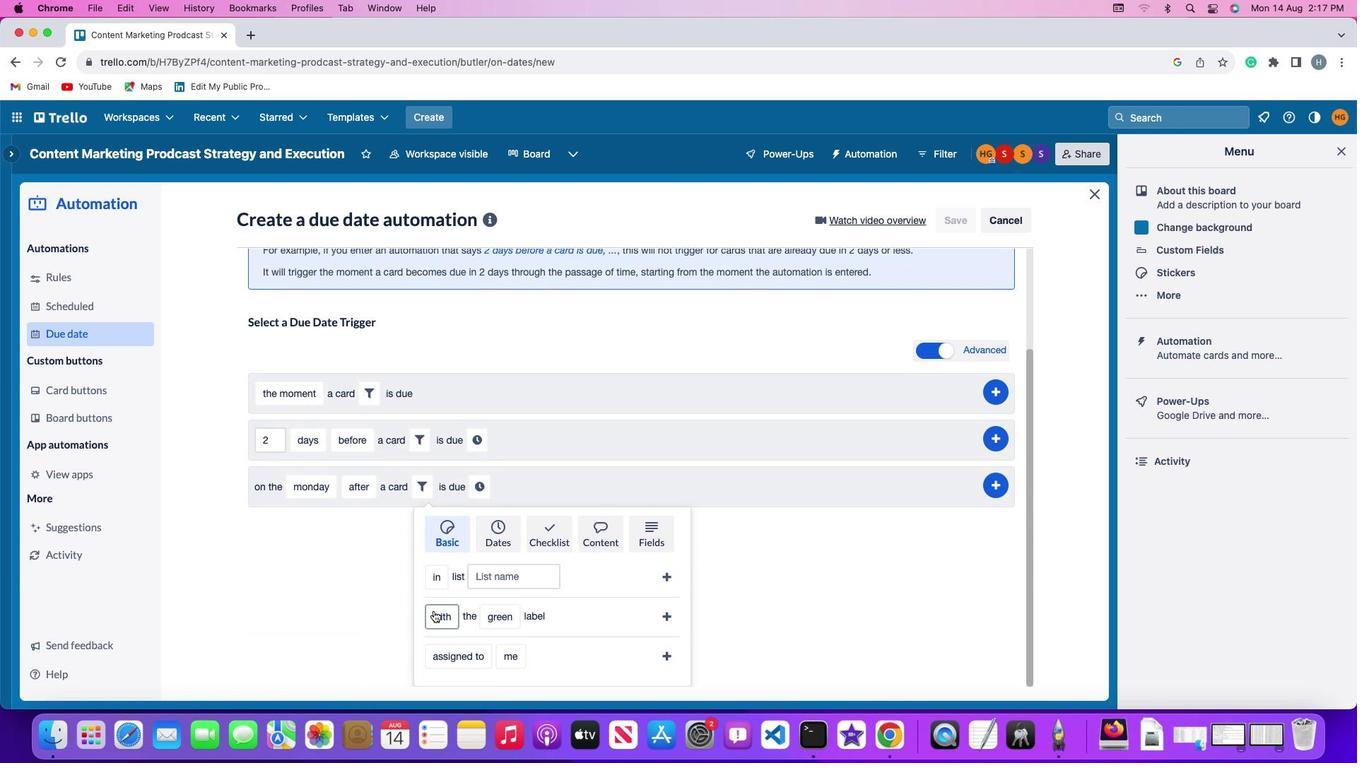
Action: Mouse pressed left at (433, 611)
Screenshot: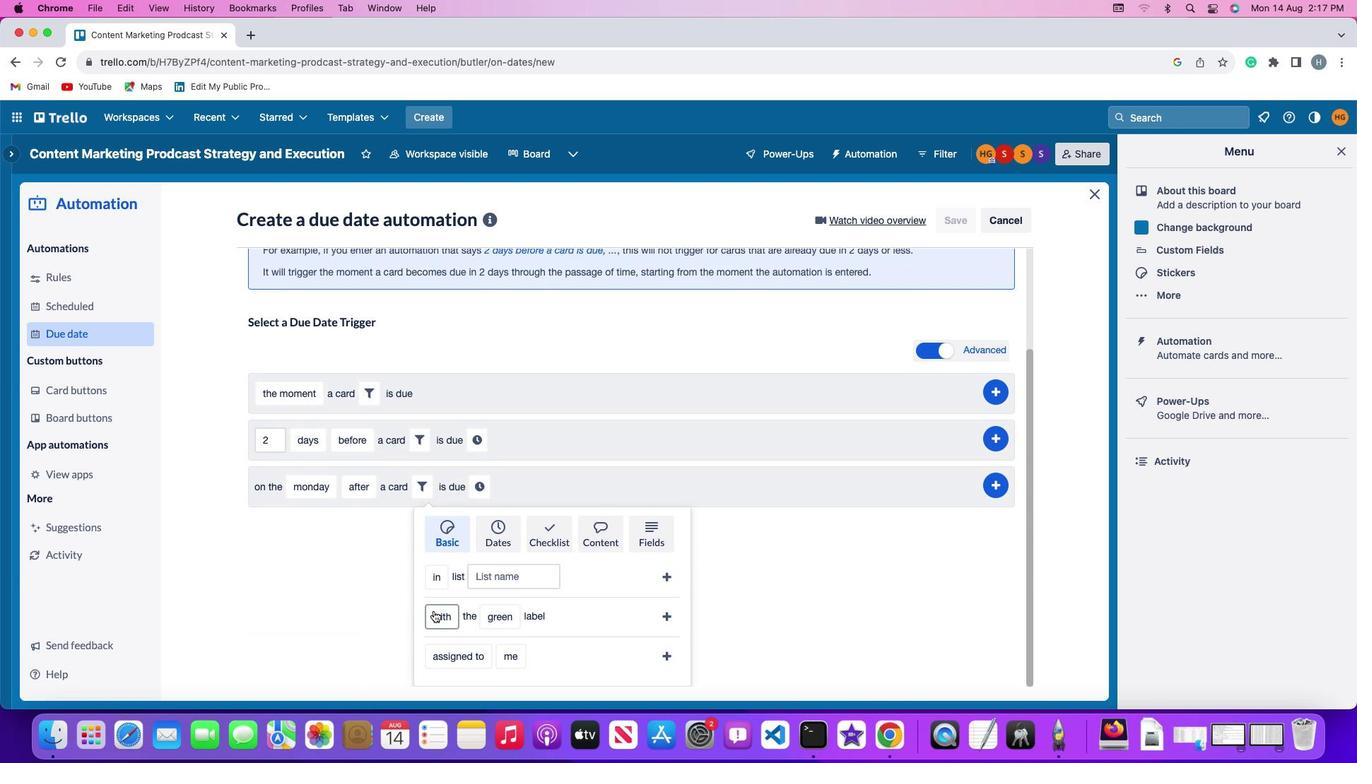 
Action: Mouse moved to (449, 562)
Screenshot: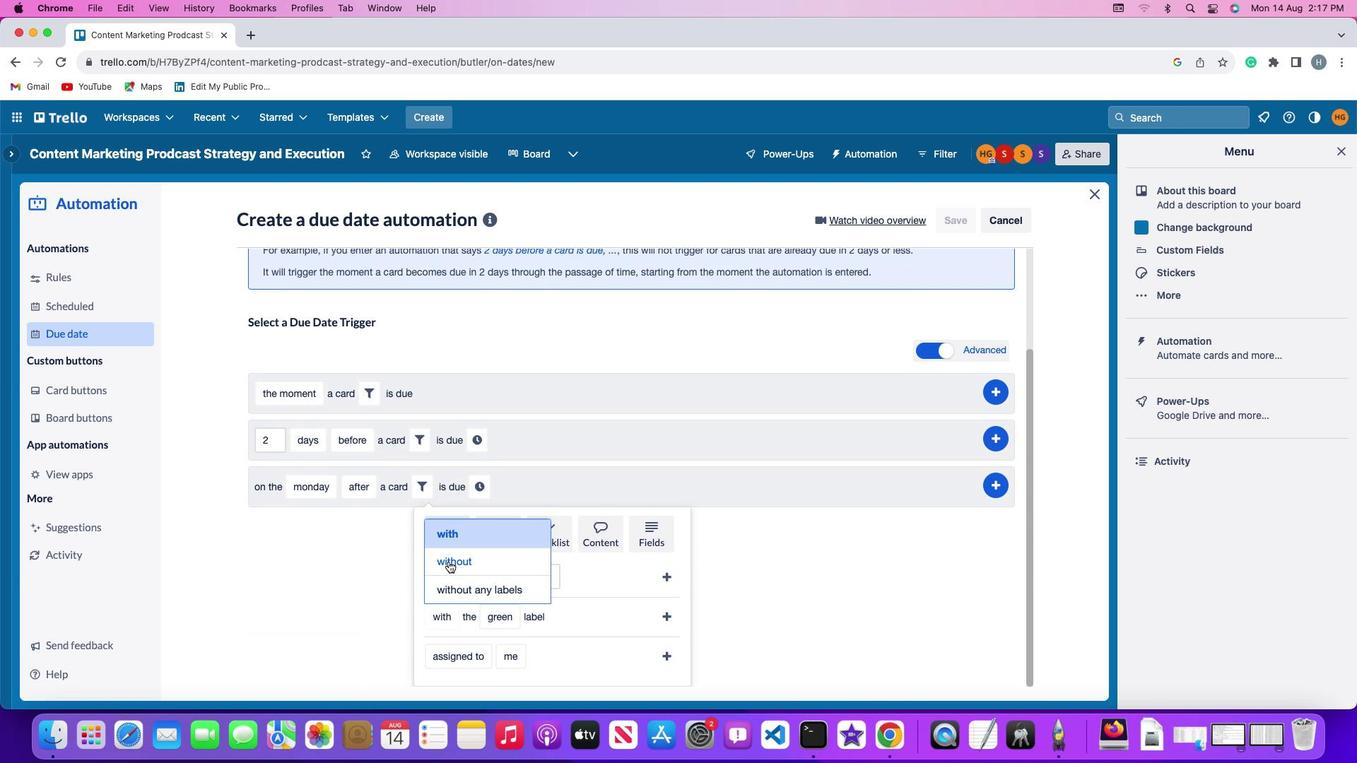 
Action: Mouse pressed left at (449, 562)
Screenshot: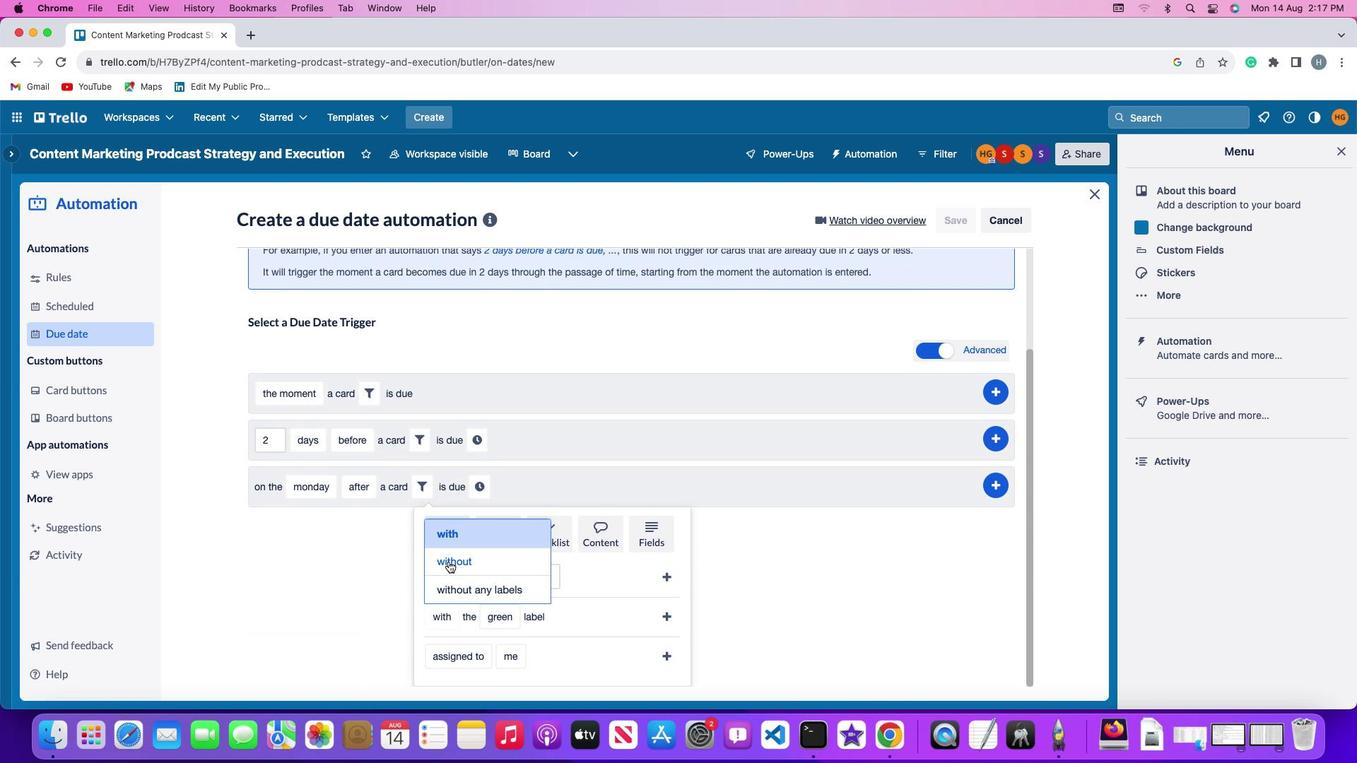 
Action: Mouse moved to (536, 627)
Screenshot: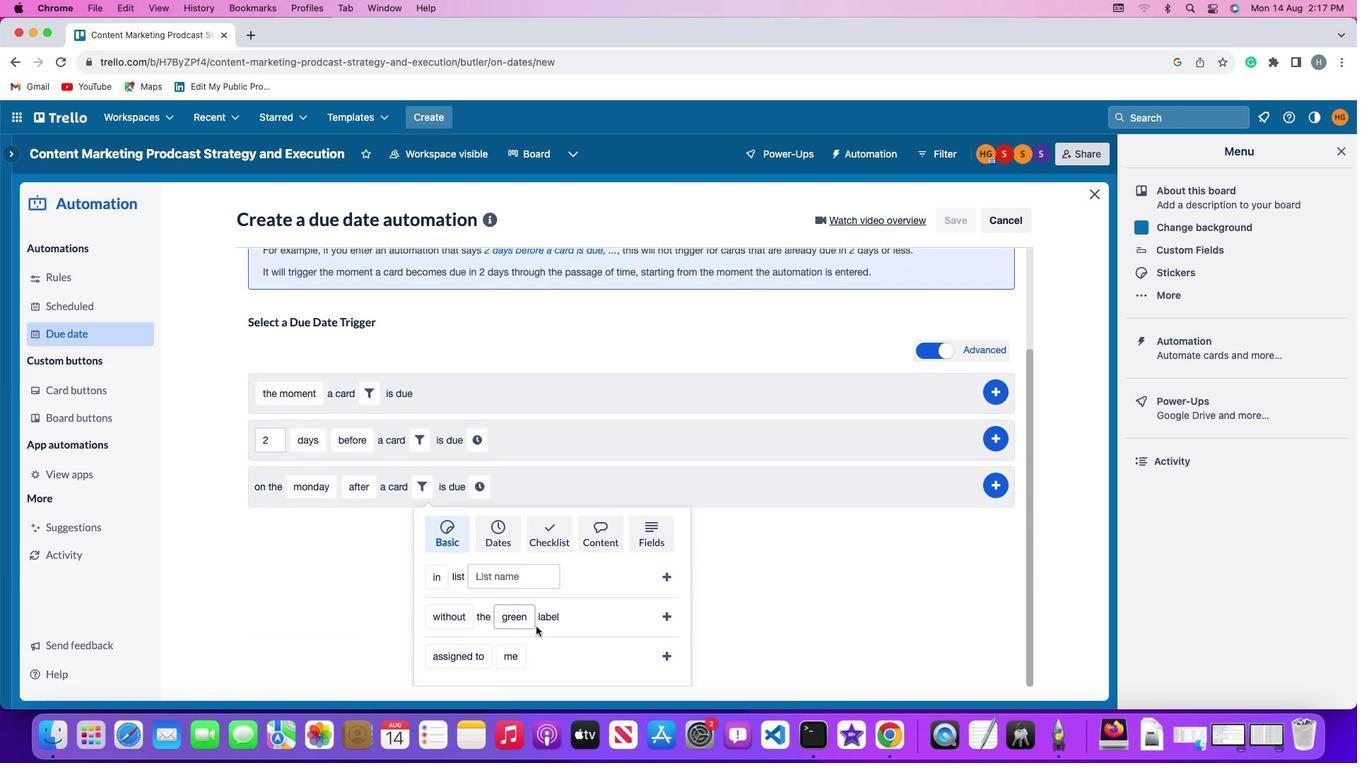 
Action: Mouse pressed left at (536, 627)
Screenshot: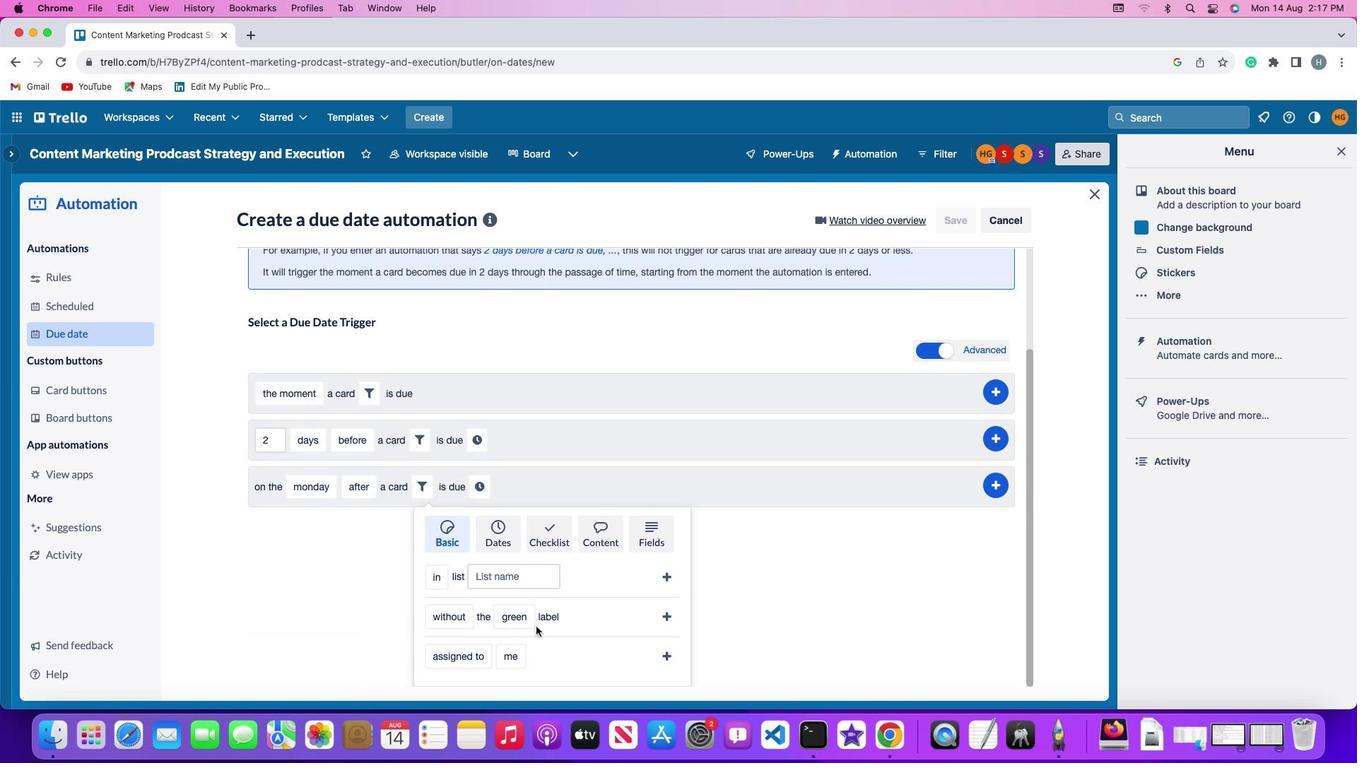 
Action: Mouse moved to (519, 610)
Screenshot: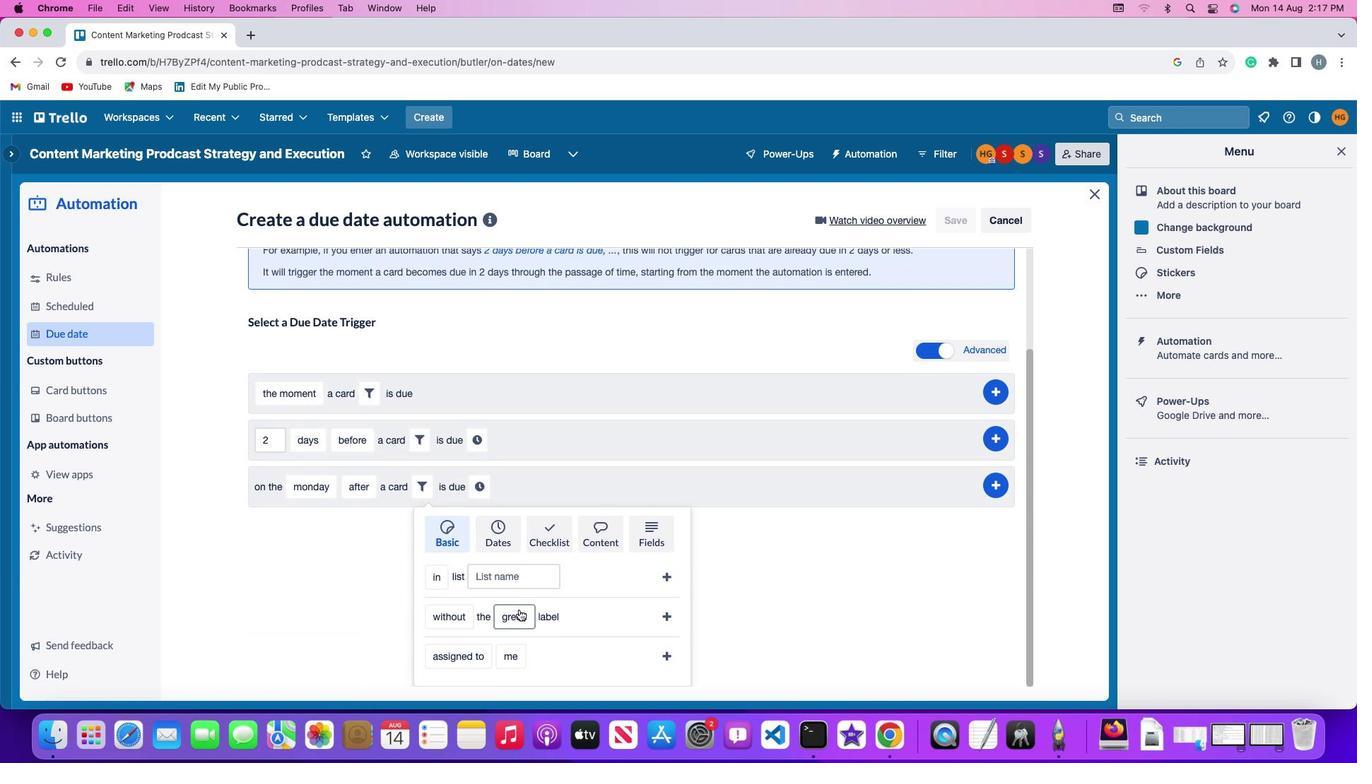 
Action: Mouse pressed left at (519, 610)
Screenshot: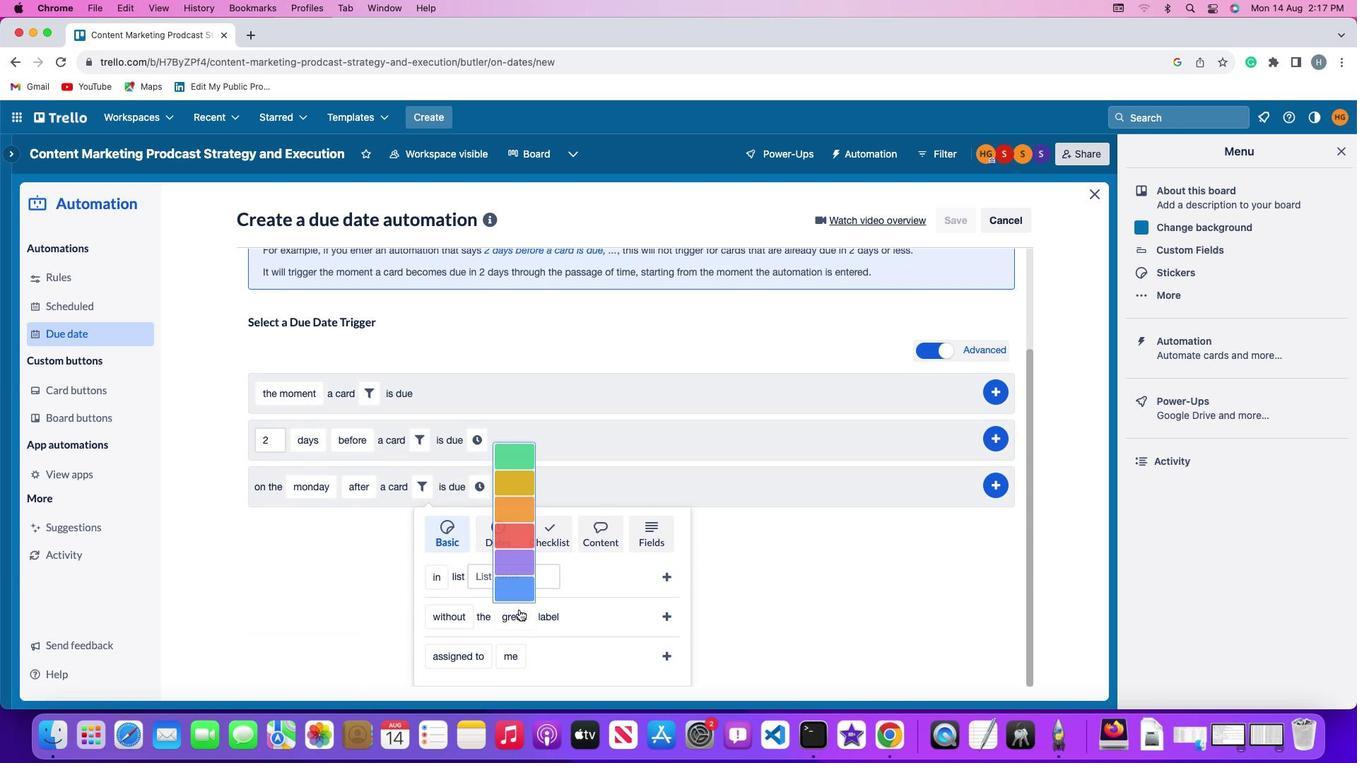 
Action: Mouse moved to (517, 473)
Screenshot: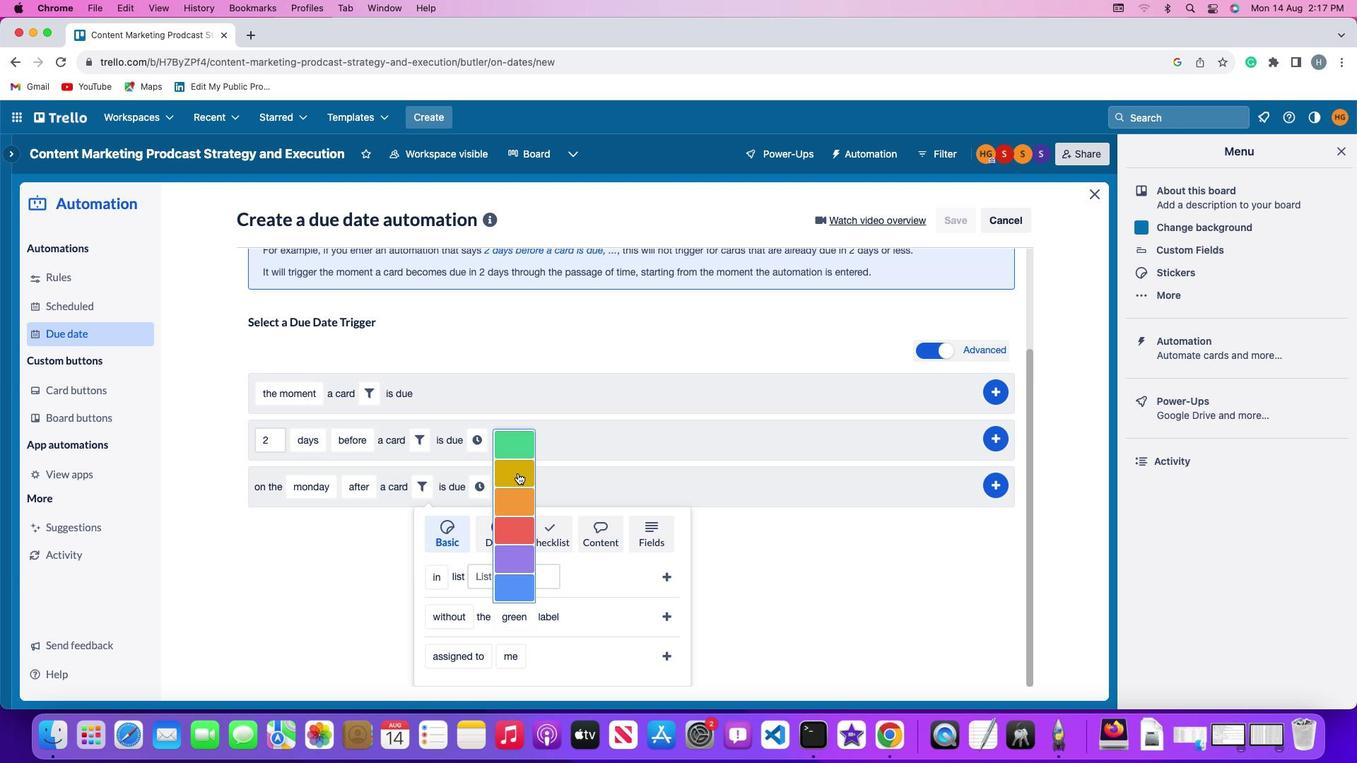 
Action: Mouse pressed left at (517, 473)
Screenshot: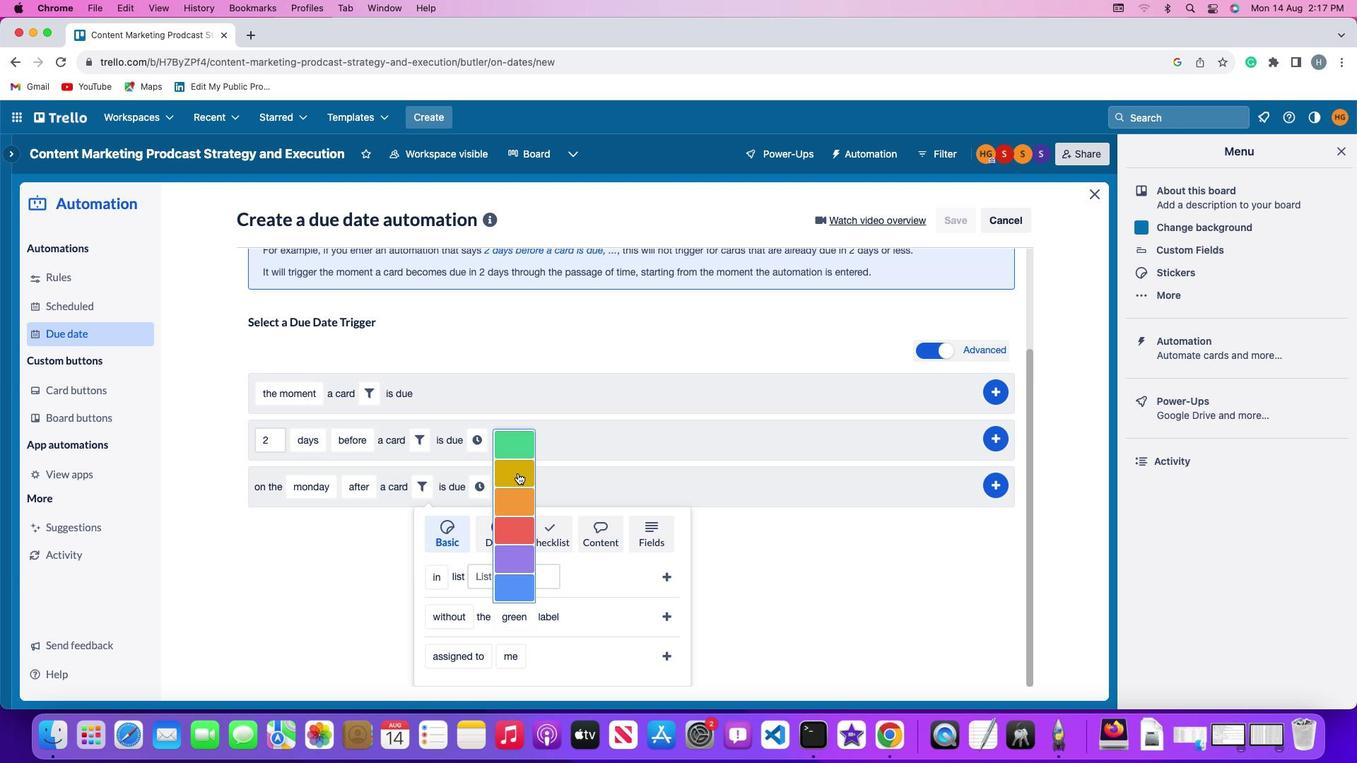 
Action: Mouse moved to (671, 614)
Screenshot: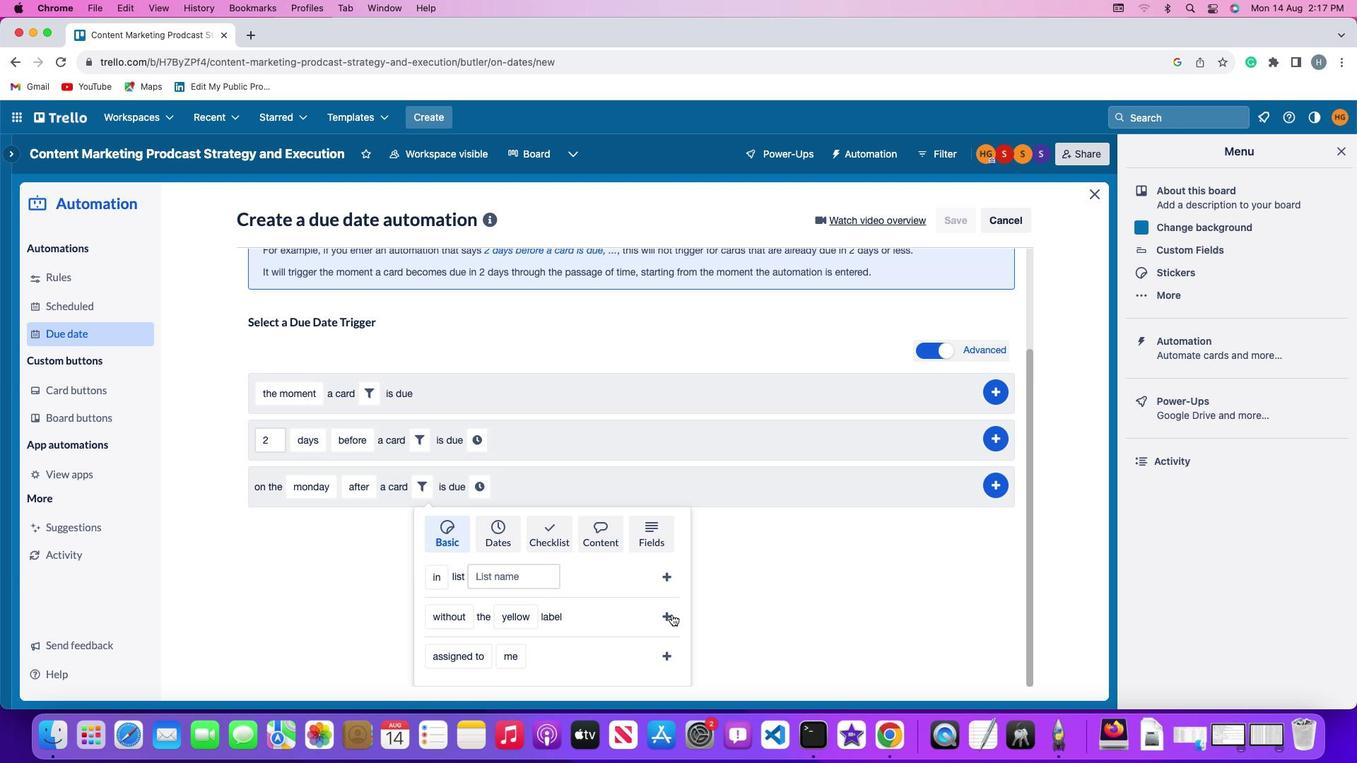 
Action: Mouse pressed left at (671, 614)
Screenshot: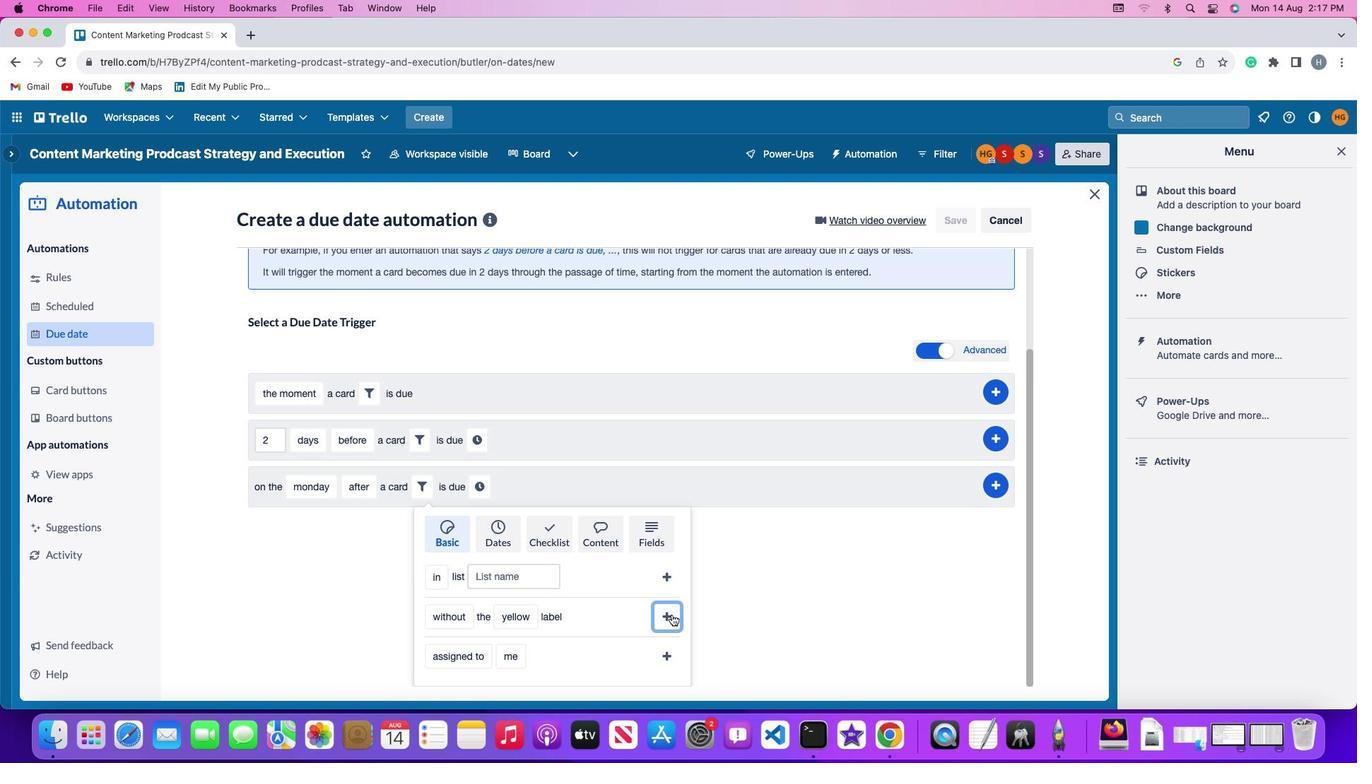 
Action: Mouse moved to (617, 615)
Screenshot: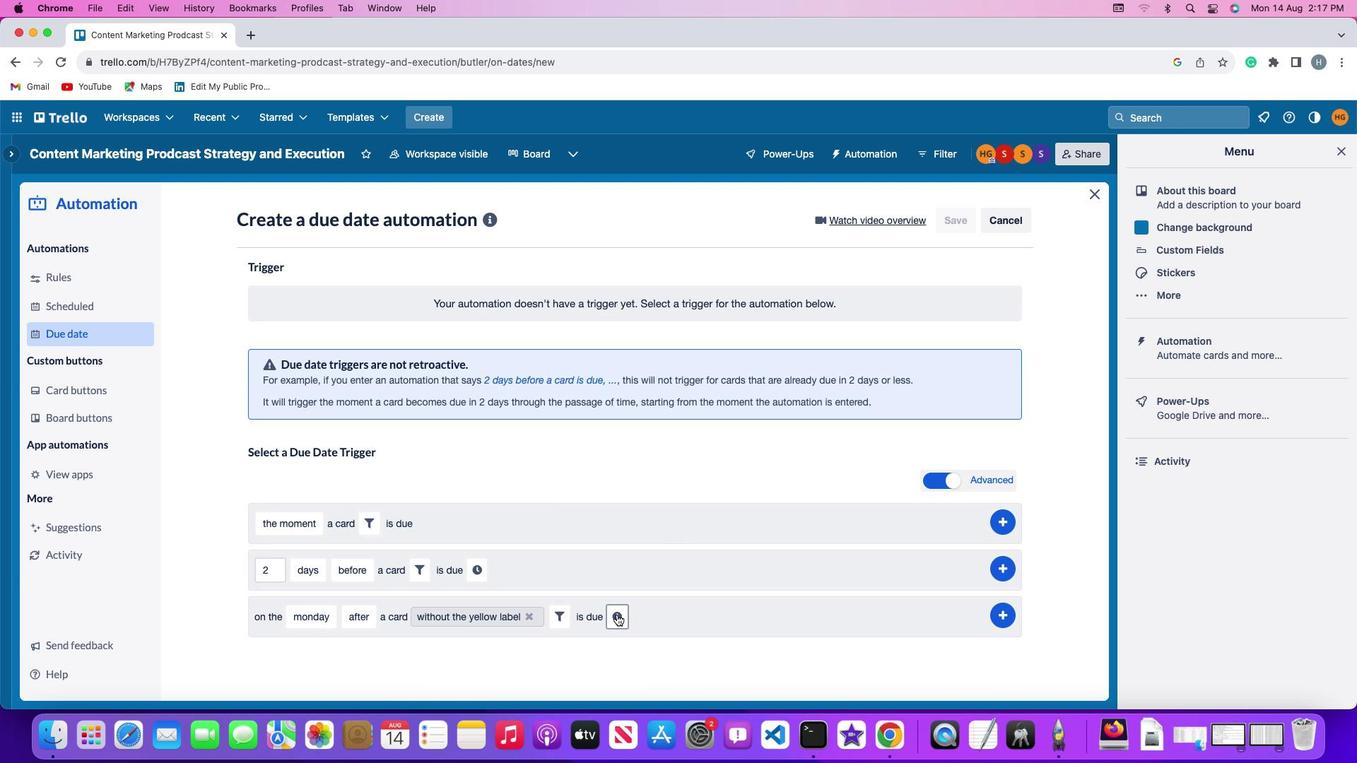 
Action: Mouse pressed left at (617, 615)
Screenshot: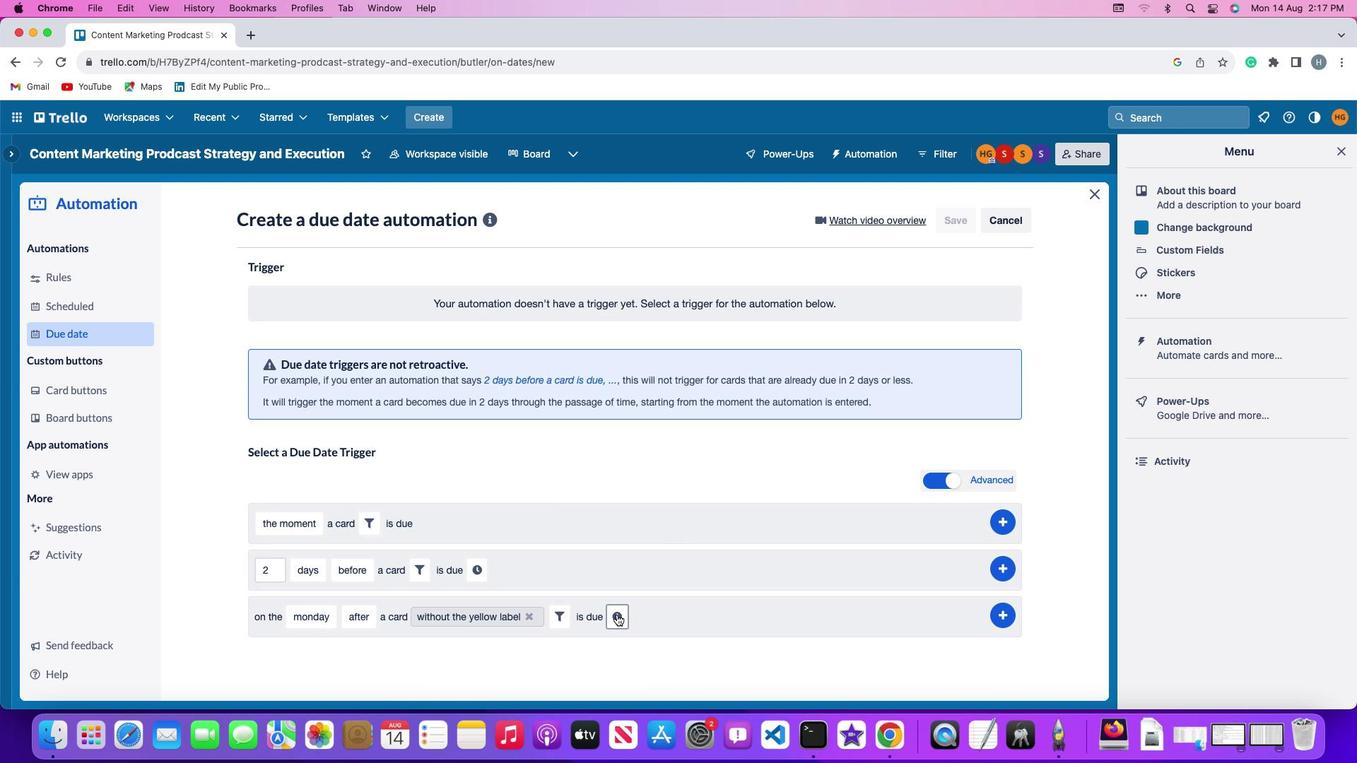
Action: Mouse moved to (645, 619)
Screenshot: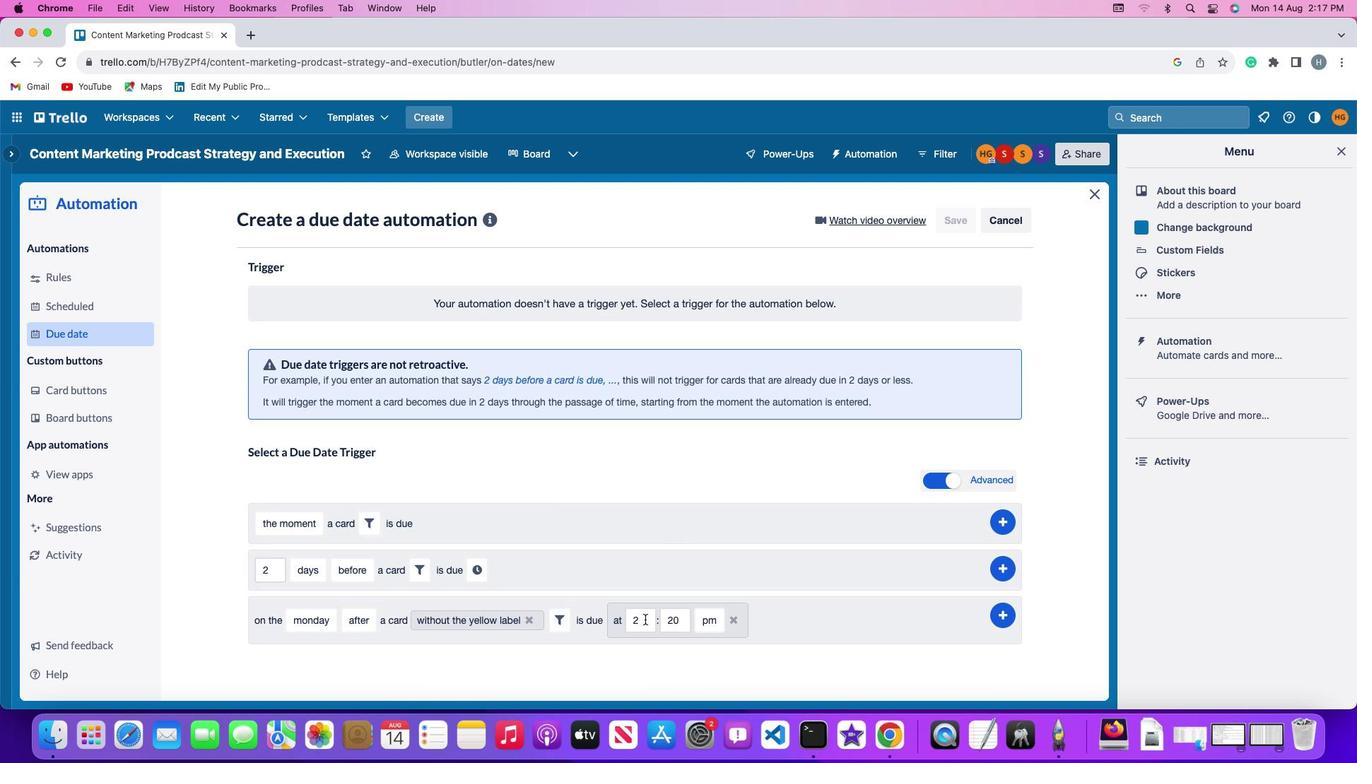 
Action: Mouse pressed left at (645, 619)
Screenshot: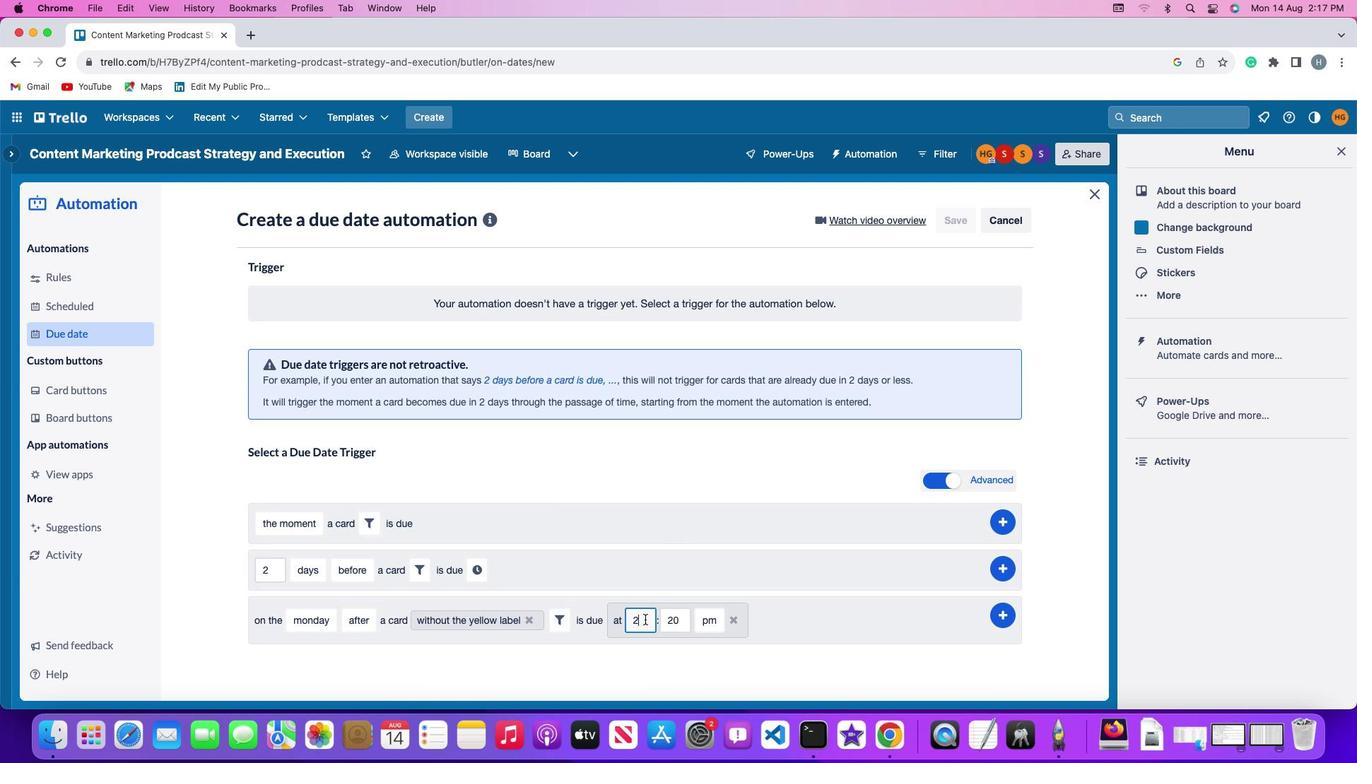 
Action: Key pressed Key.backspace'1''1'
Screenshot: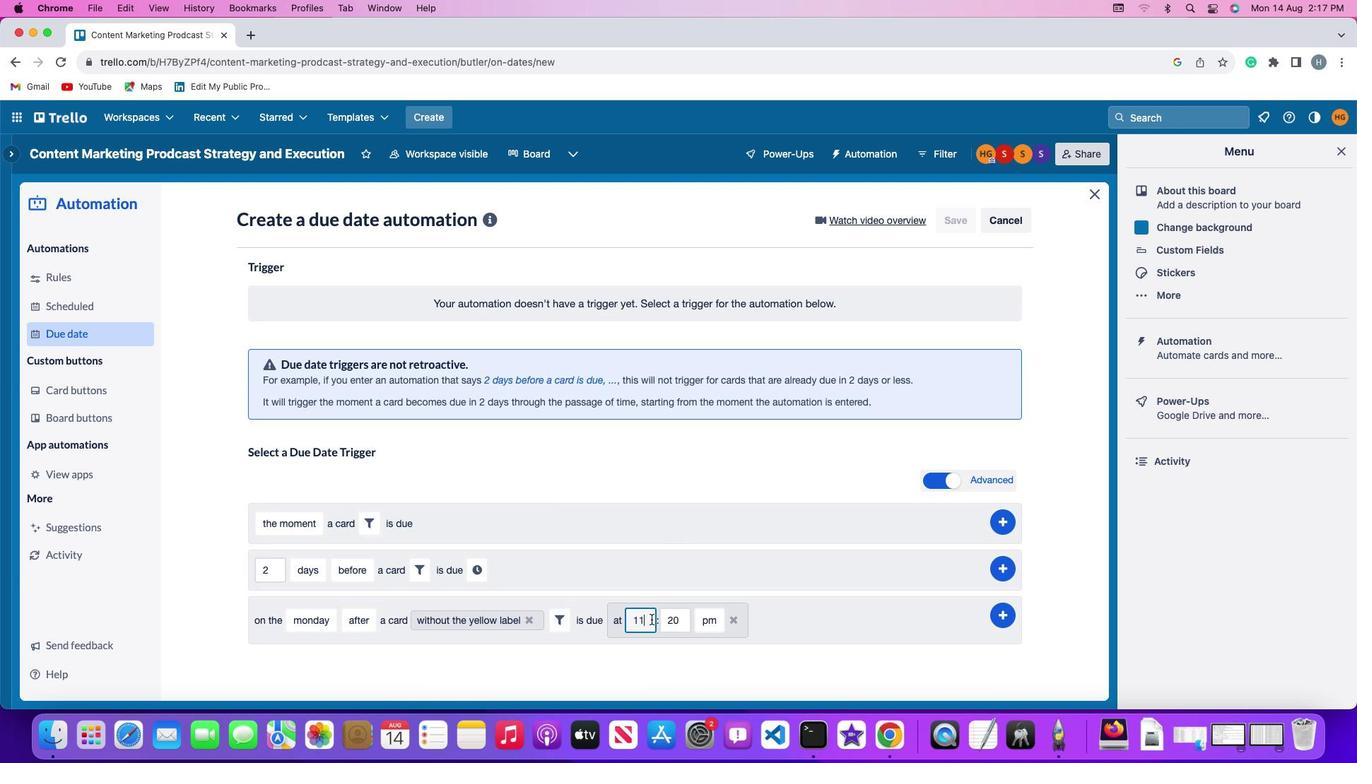
Action: Mouse moved to (683, 620)
Screenshot: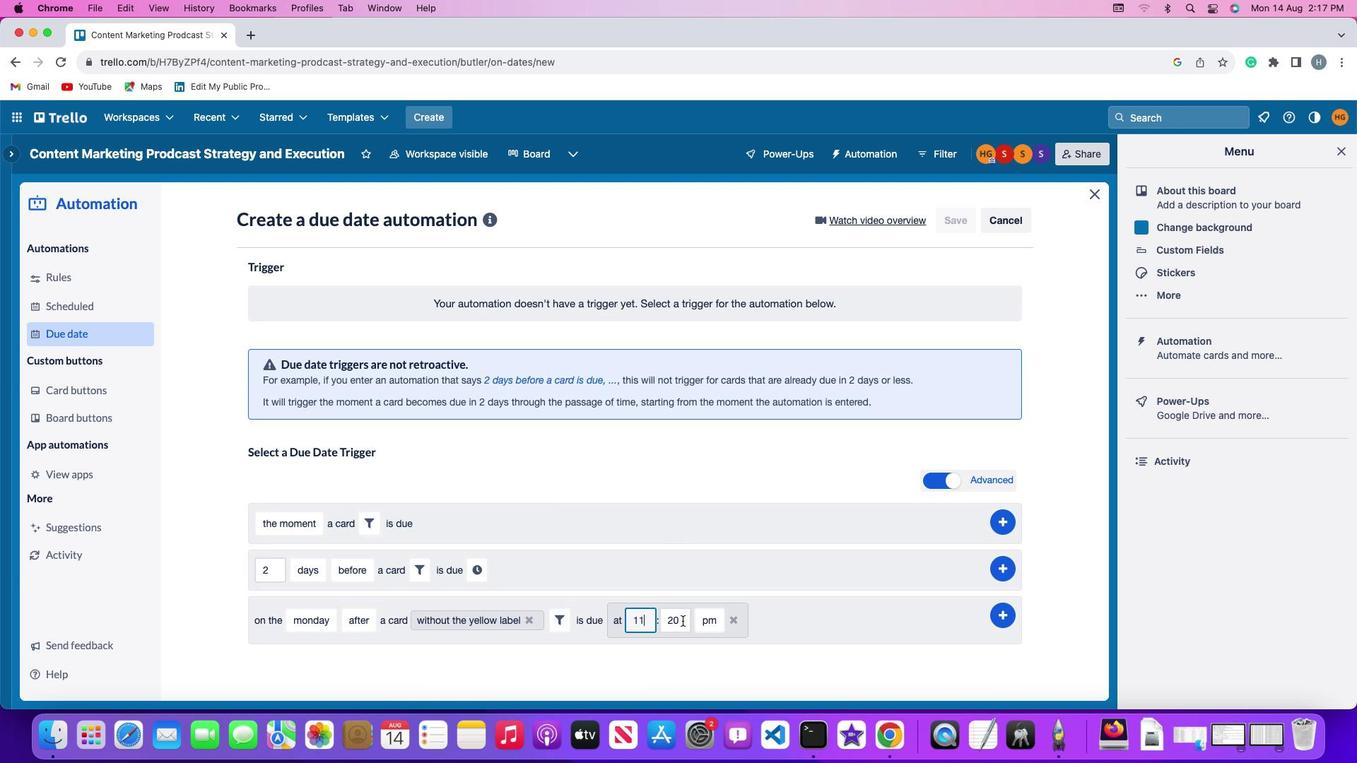 
Action: Mouse pressed left at (683, 620)
Screenshot: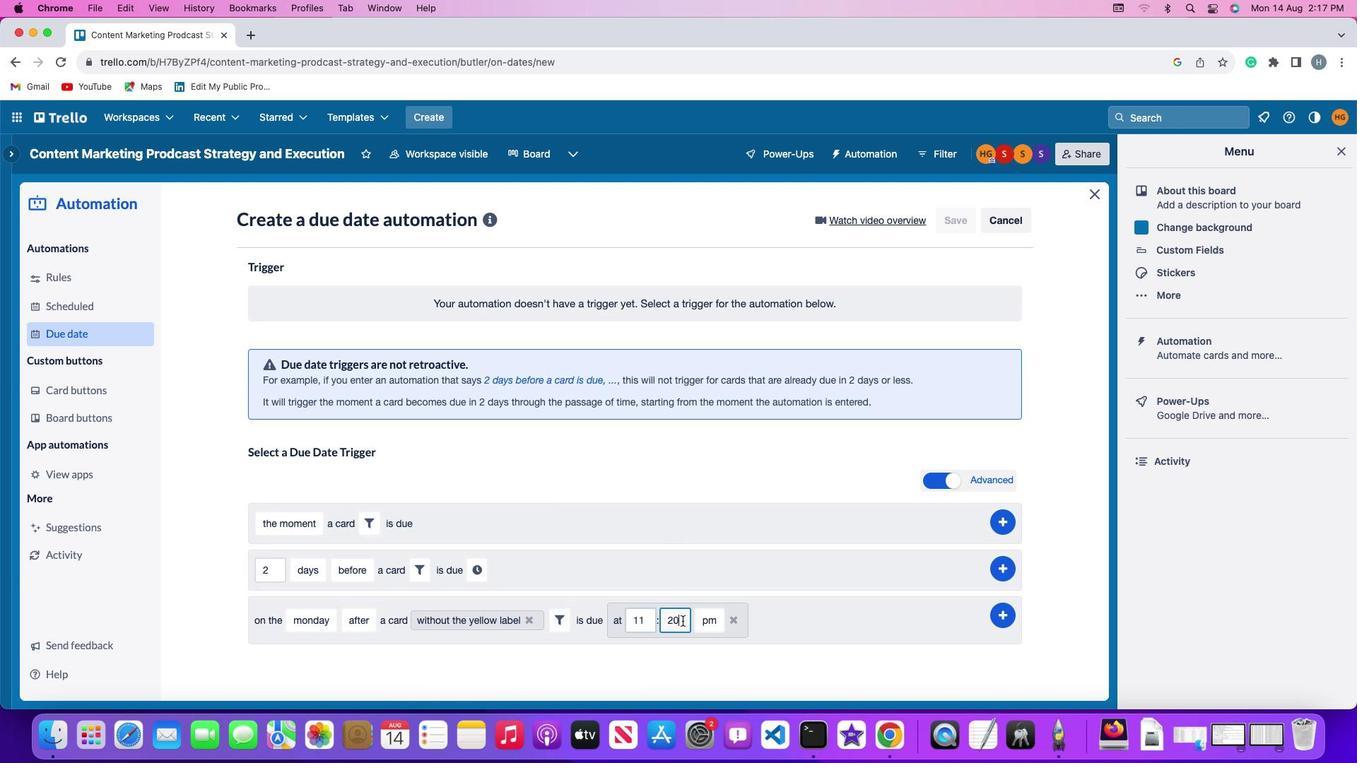 
Action: Mouse moved to (683, 620)
Screenshot: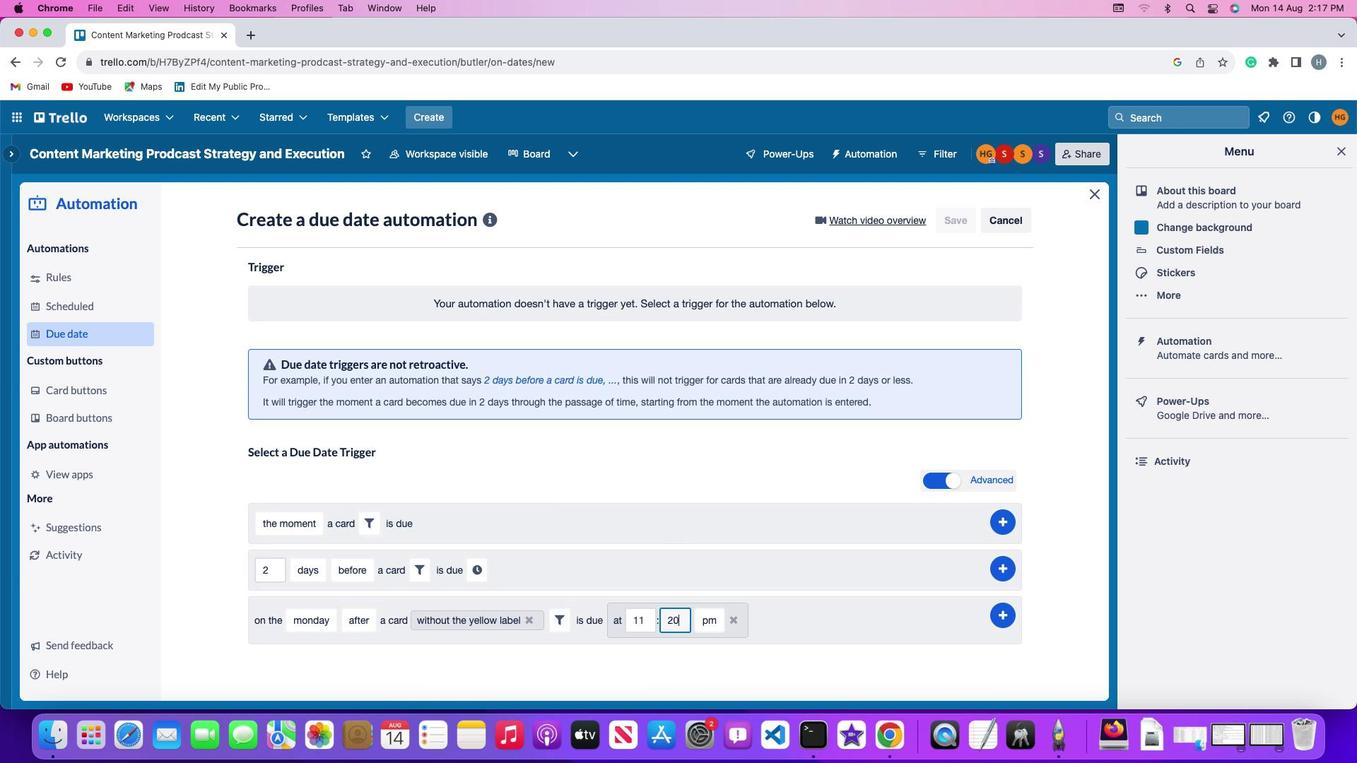 
Action: Key pressed Key.backspaceKey.backspace'0'
Screenshot: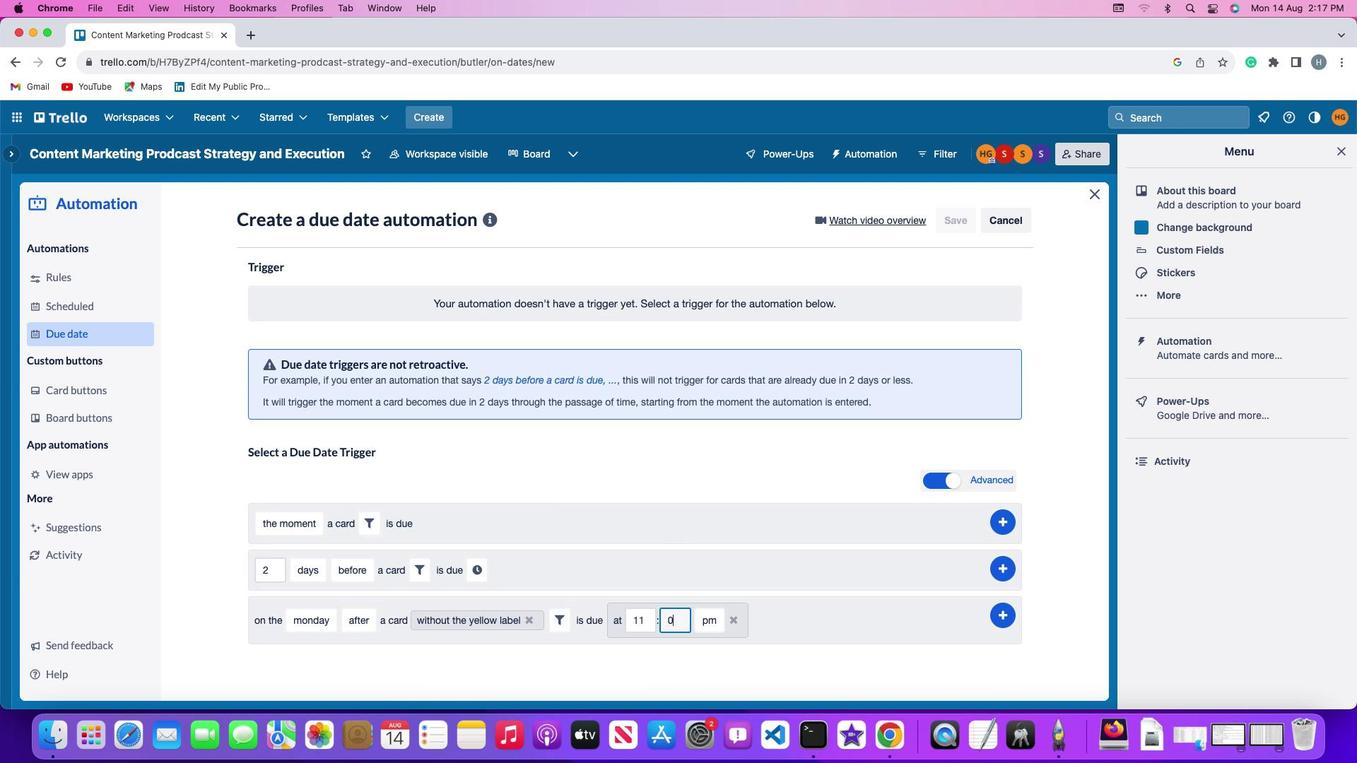 
Action: Mouse moved to (683, 620)
Screenshot: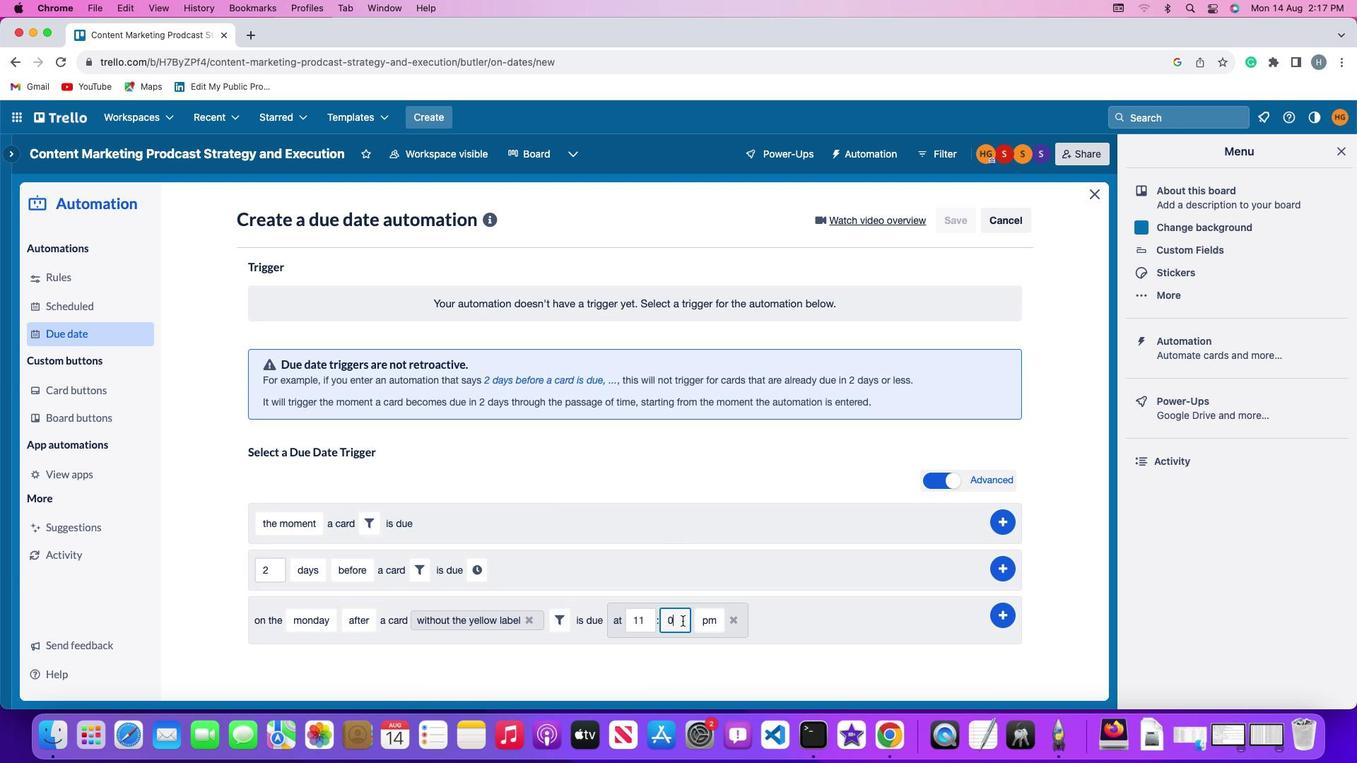 
Action: Key pressed '0'
Screenshot: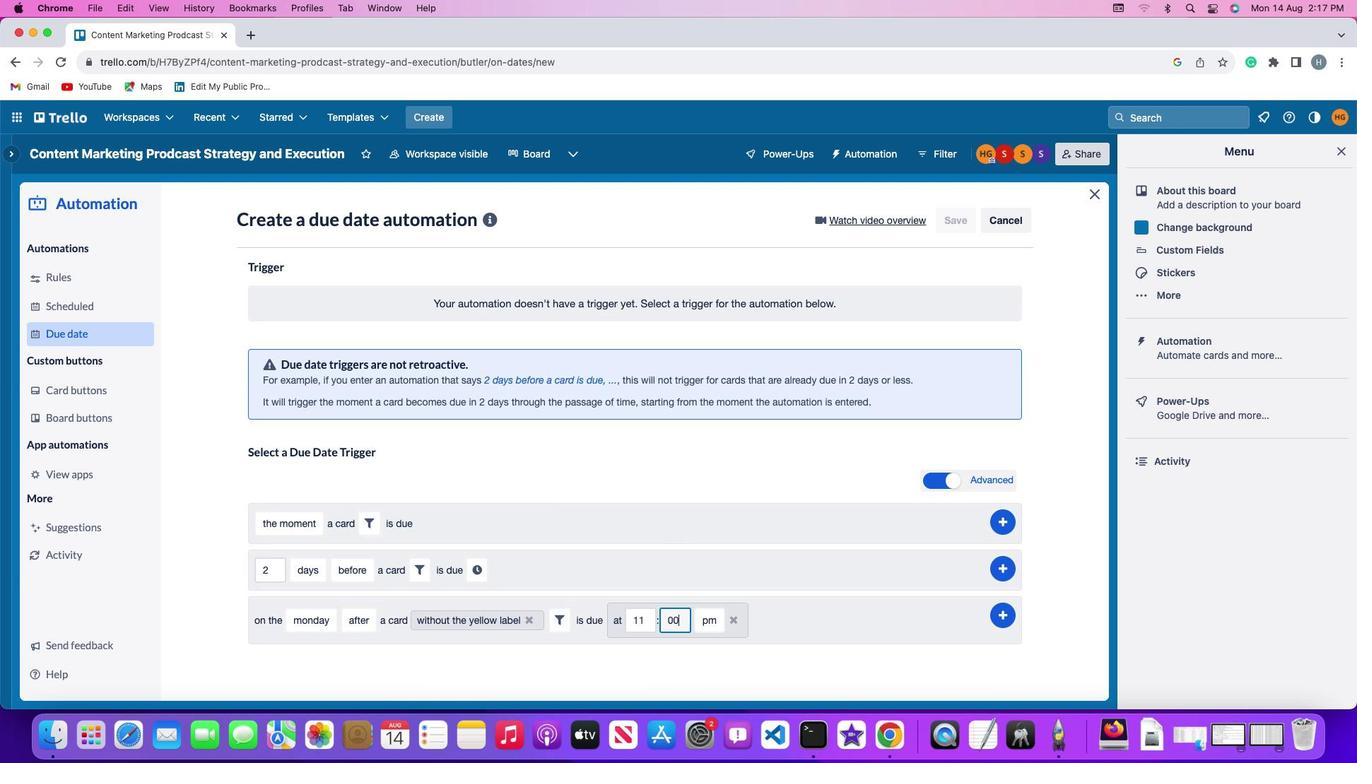 
Action: Mouse moved to (700, 622)
Screenshot: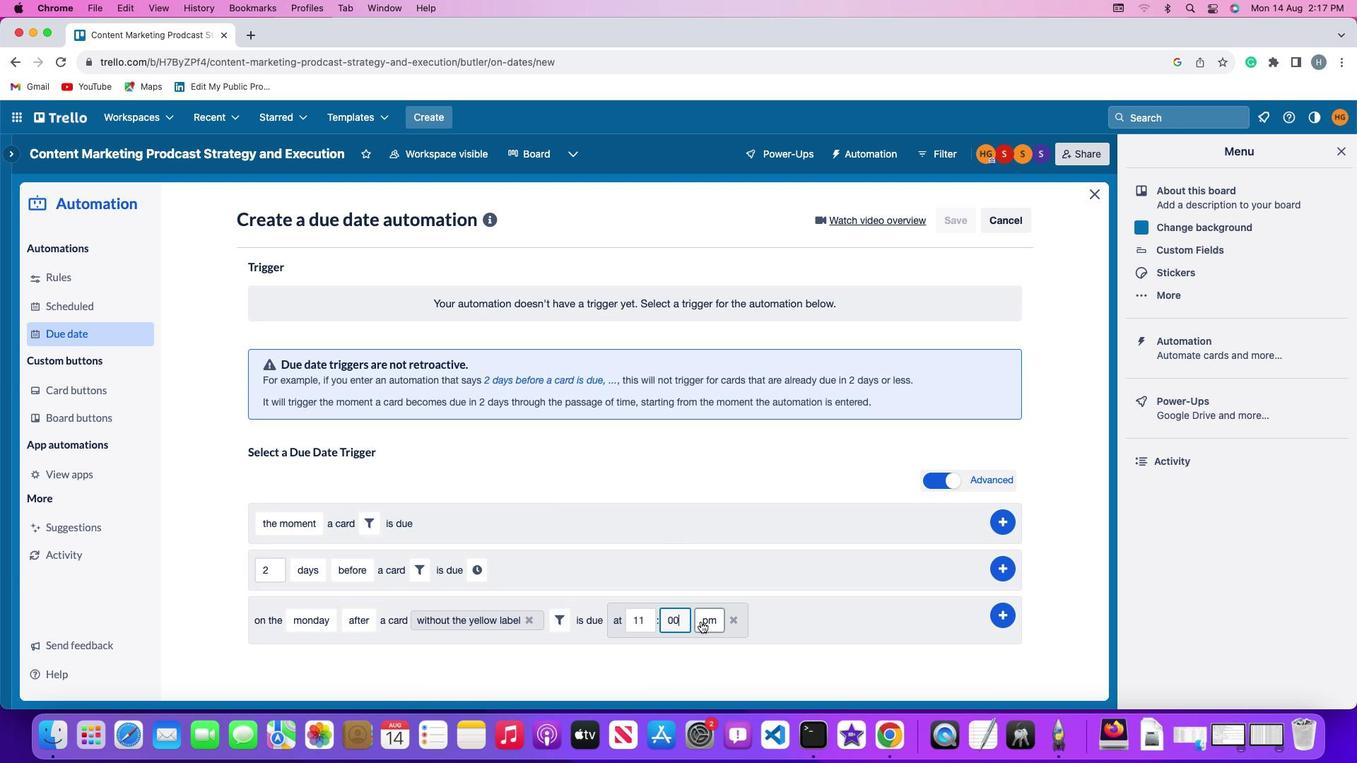 
Action: Mouse pressed left at (700, 622)
Screenshot: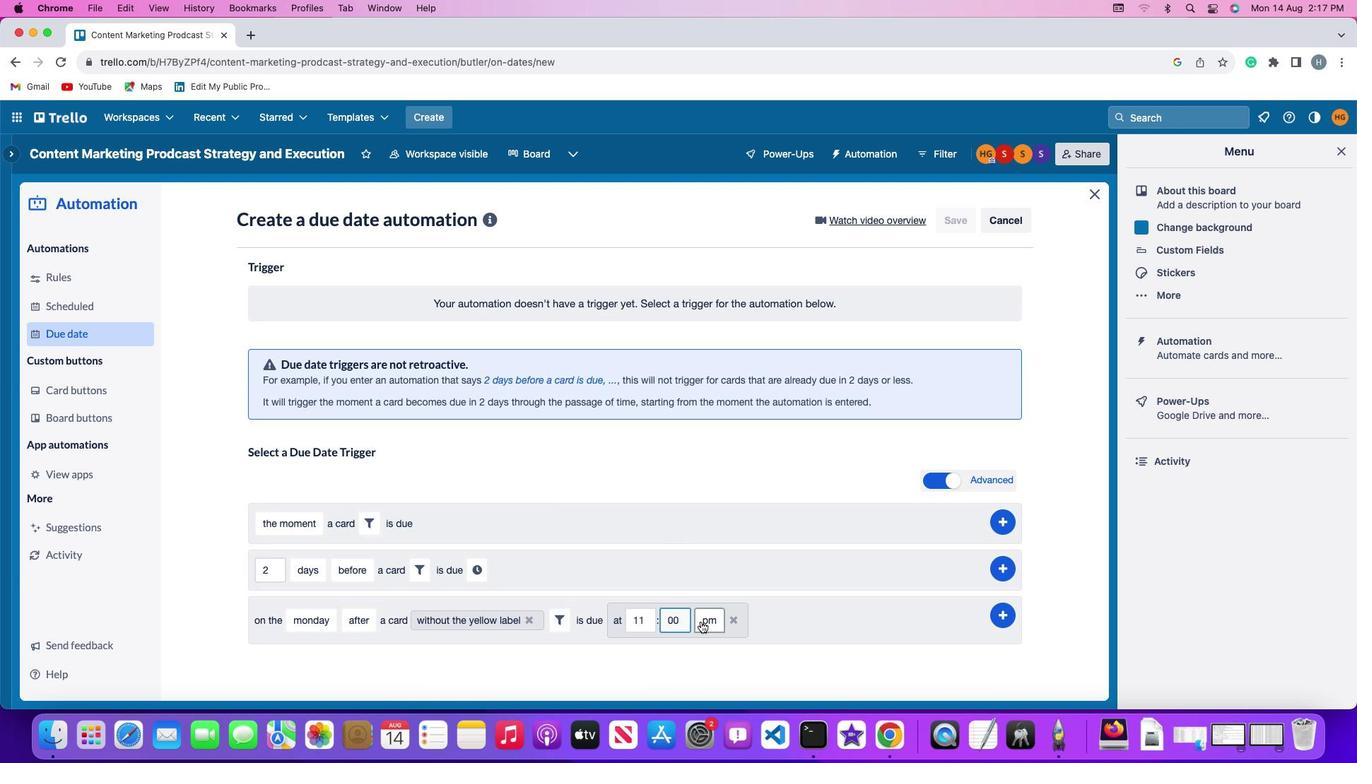 
Action: Mouse moved to (707, 652)
Screenshot: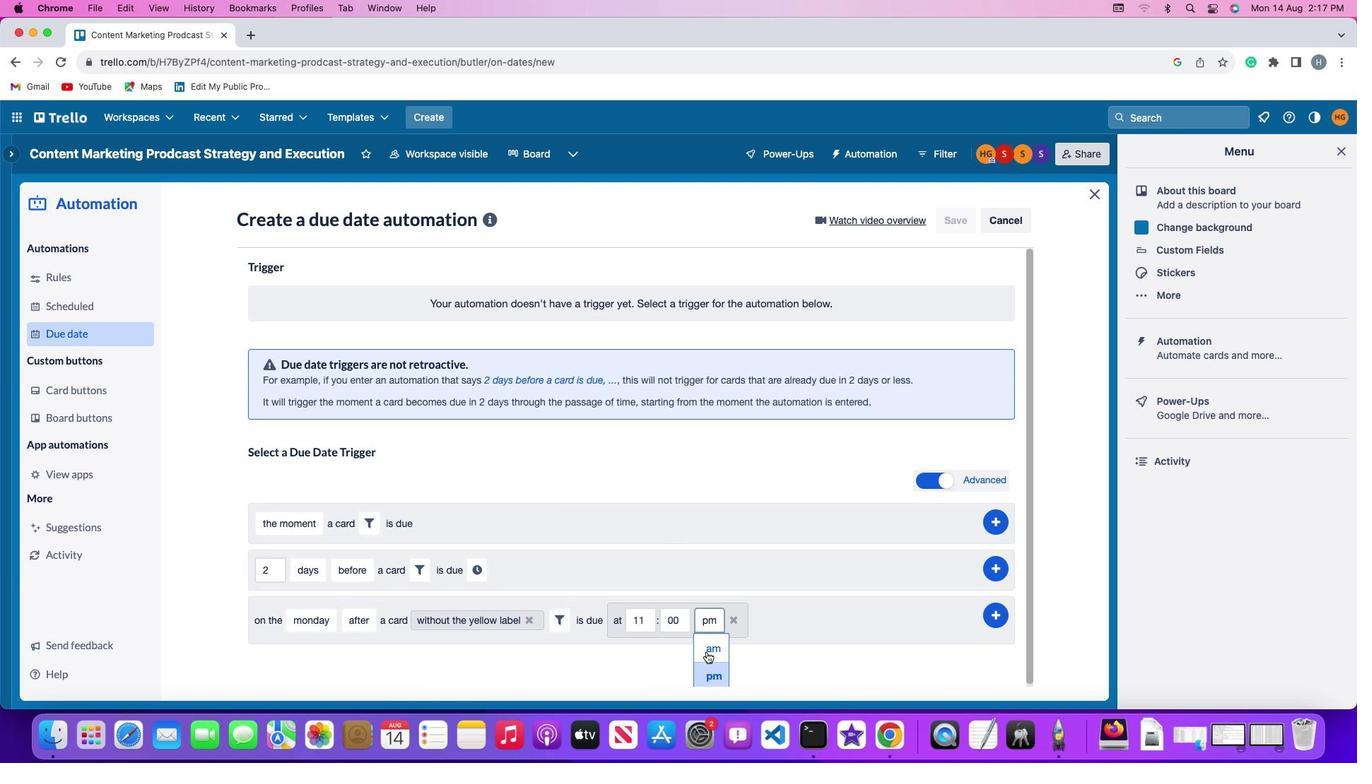 
Action: Mouse pressed left at (707, 652)
Screenshot: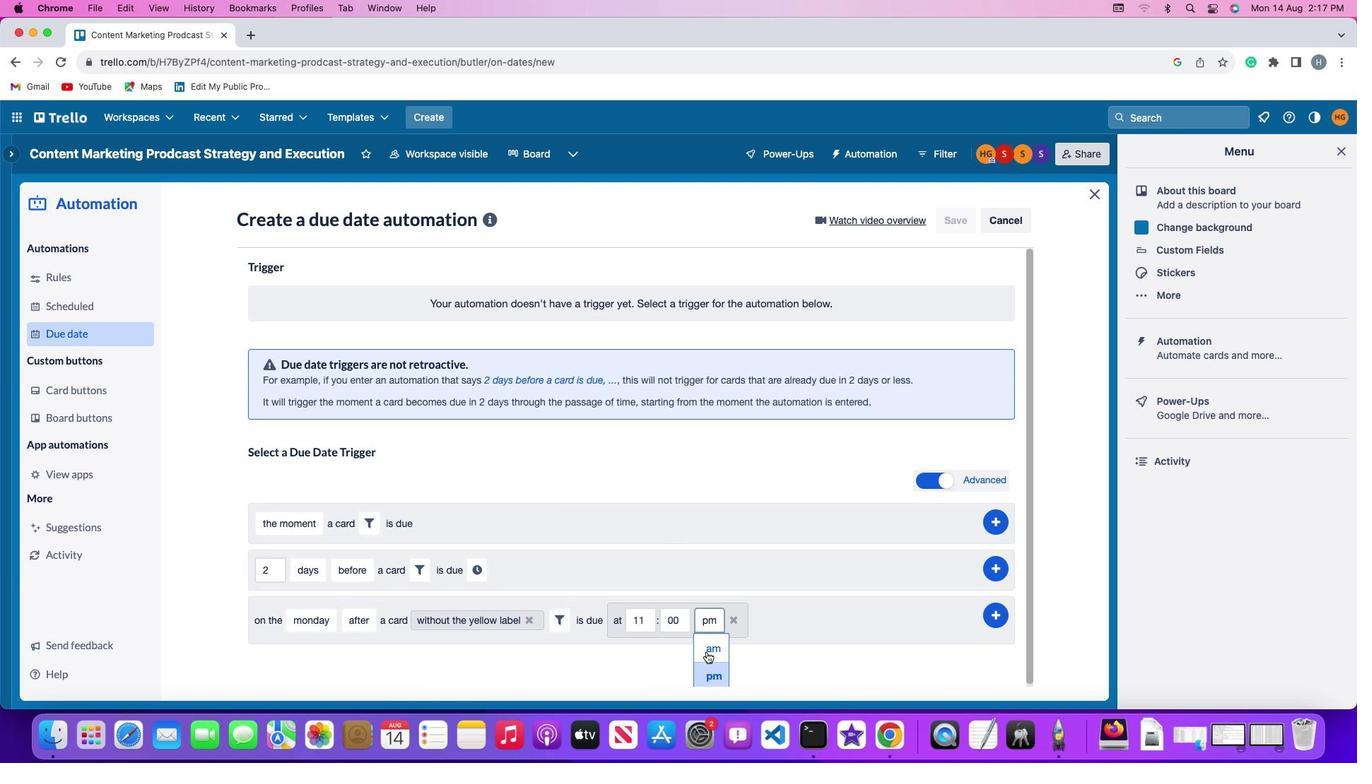 
Action: Mouse moved to (1004, 614)
Screenshot: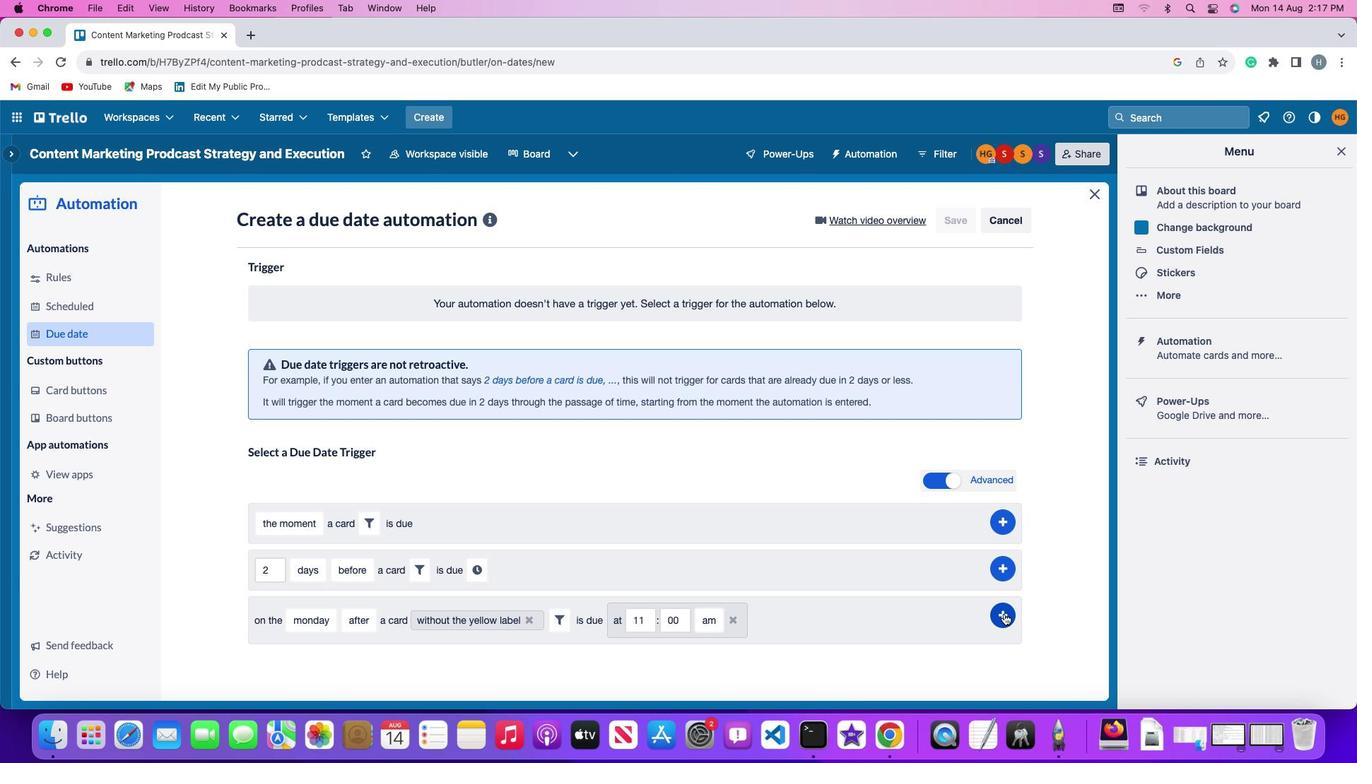 
Action: Mouse pressed left at (1004, 614)
Screenshot: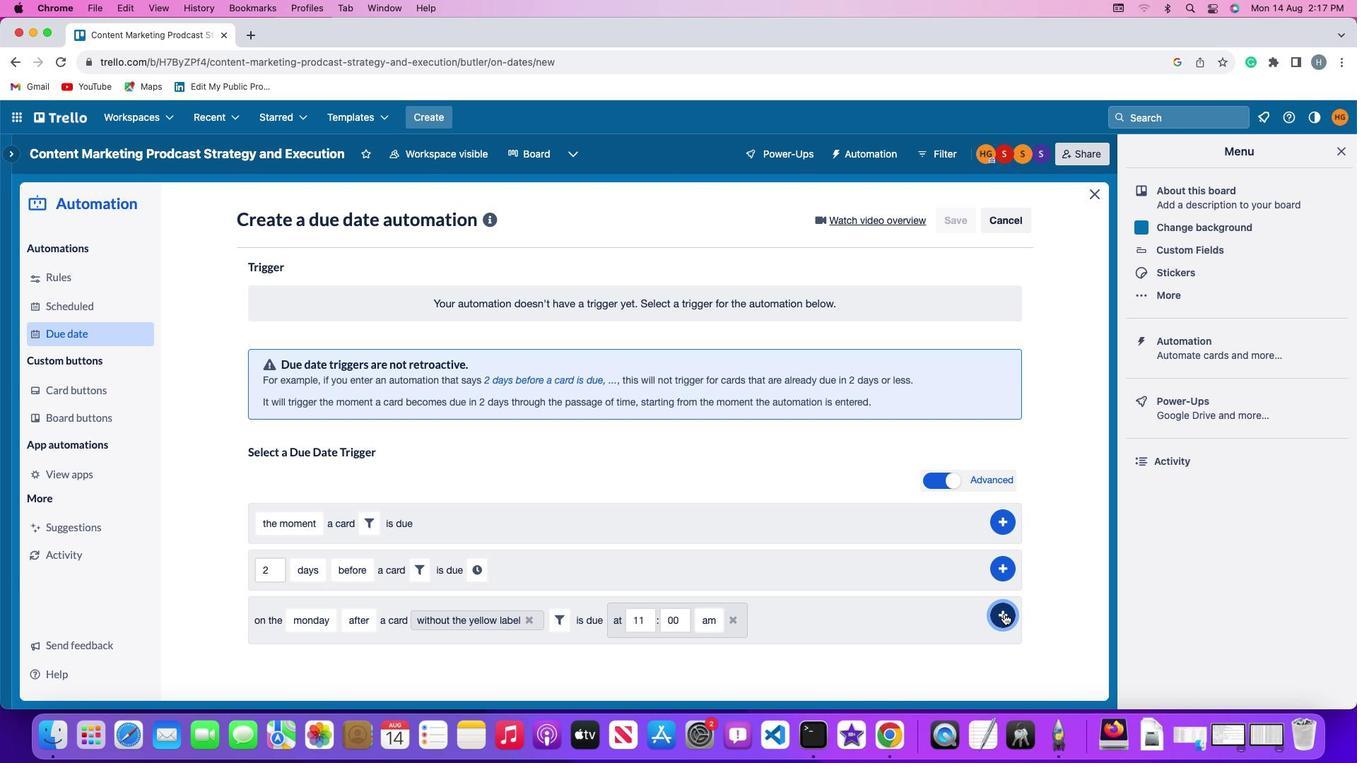 
Action: Mouse moved to (1067, 506)
Screenshot: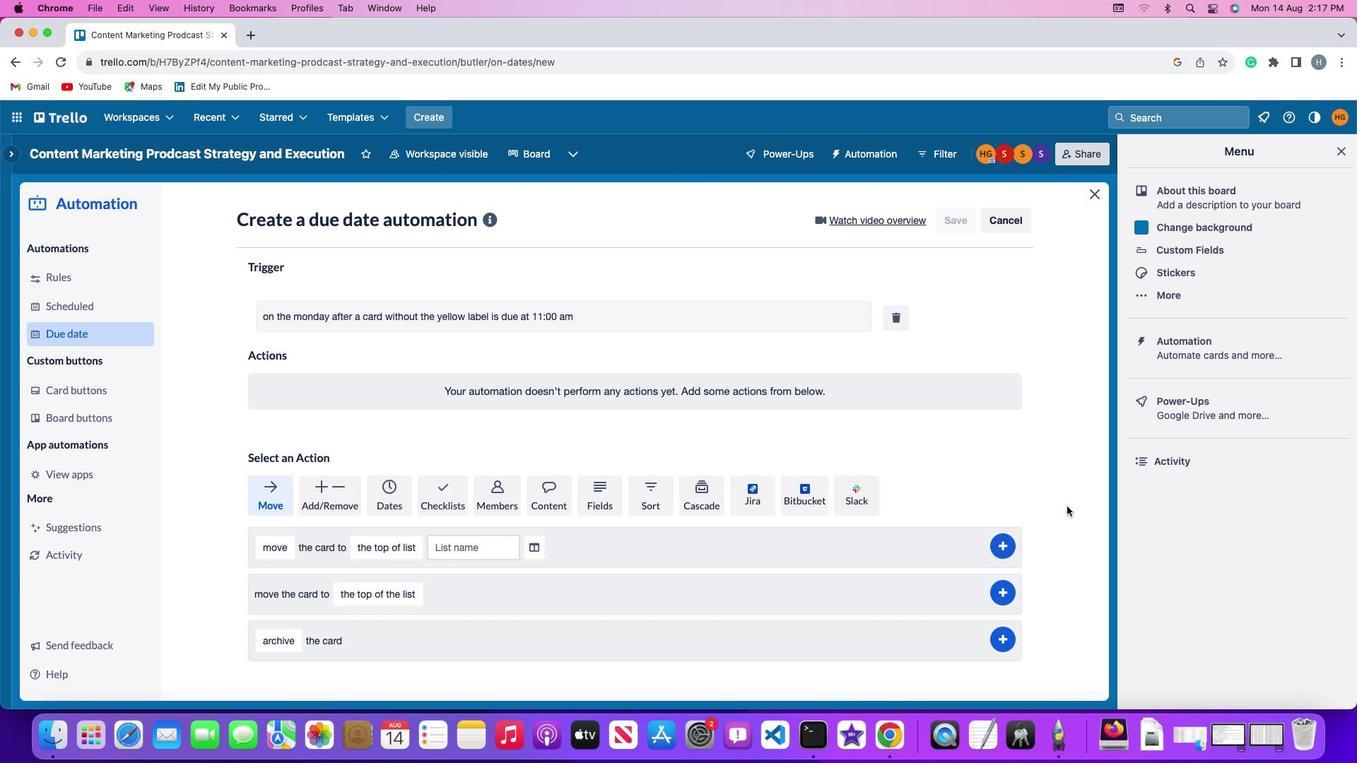
